 Task: Find connections with filter location Savigny-le-Temple with filter topic #Investingwith filter profile language German with filter current company Allegis Group with filter school Khallikote Consultancy with filter industry Human Resources Services with filter service category Market Research with filter keywords title Food Kitchen Worker
Action: Mouse moved to (264, 216)
Screenshot: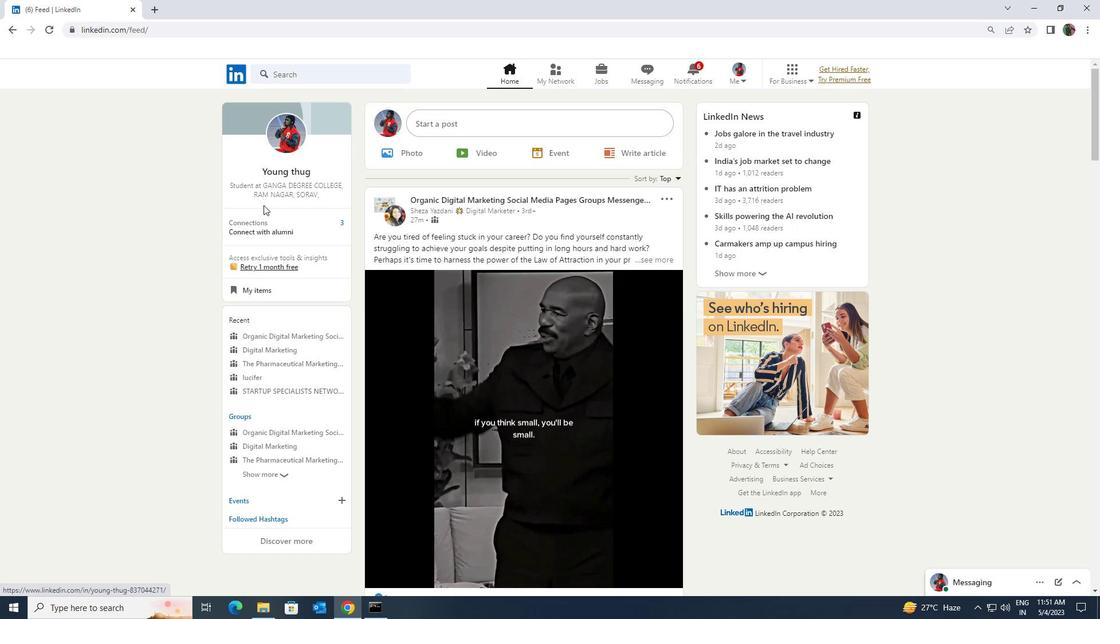 
Action: Mouse pressed left at (264, 216)
Screenshot: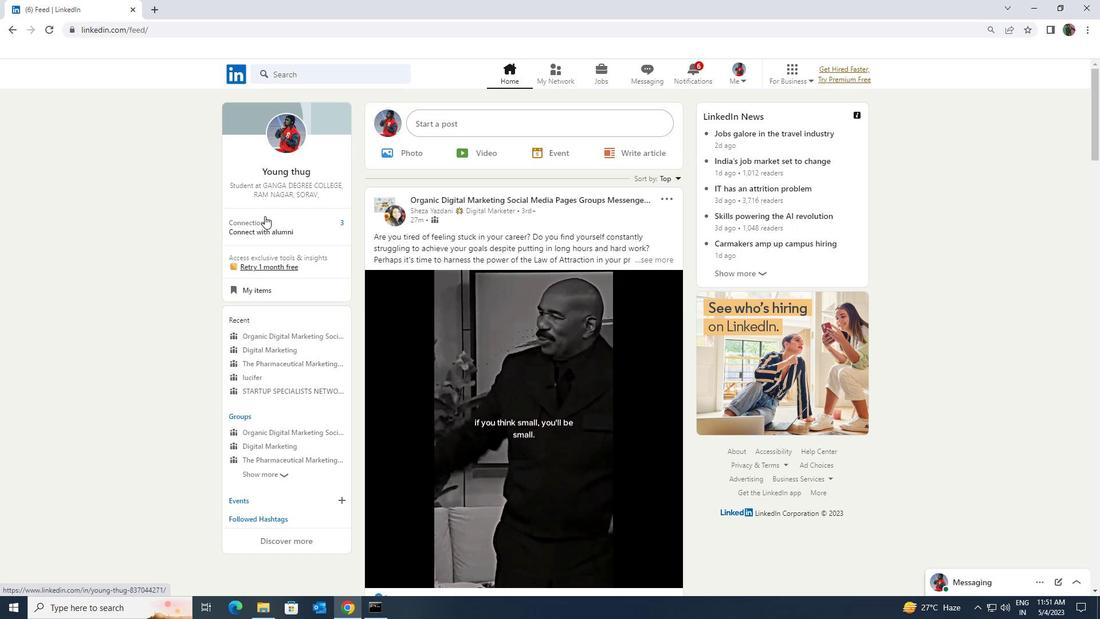 
Action: Mouse moved to (266, 143)
Screenshot: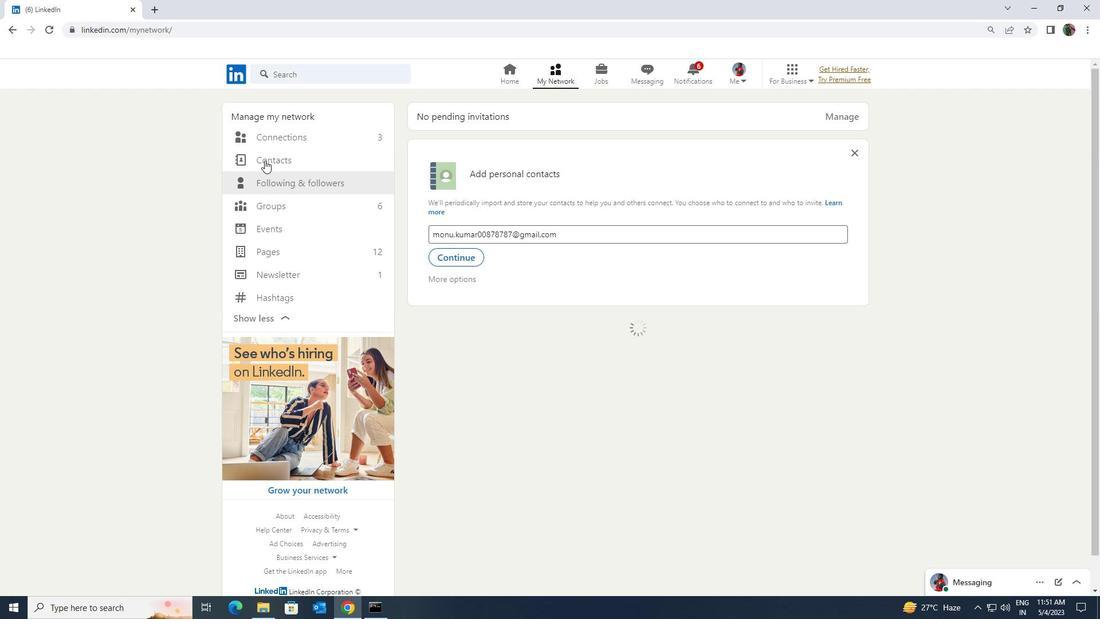 
Action: Mouse pressed left at (266, 143)
Screenshot: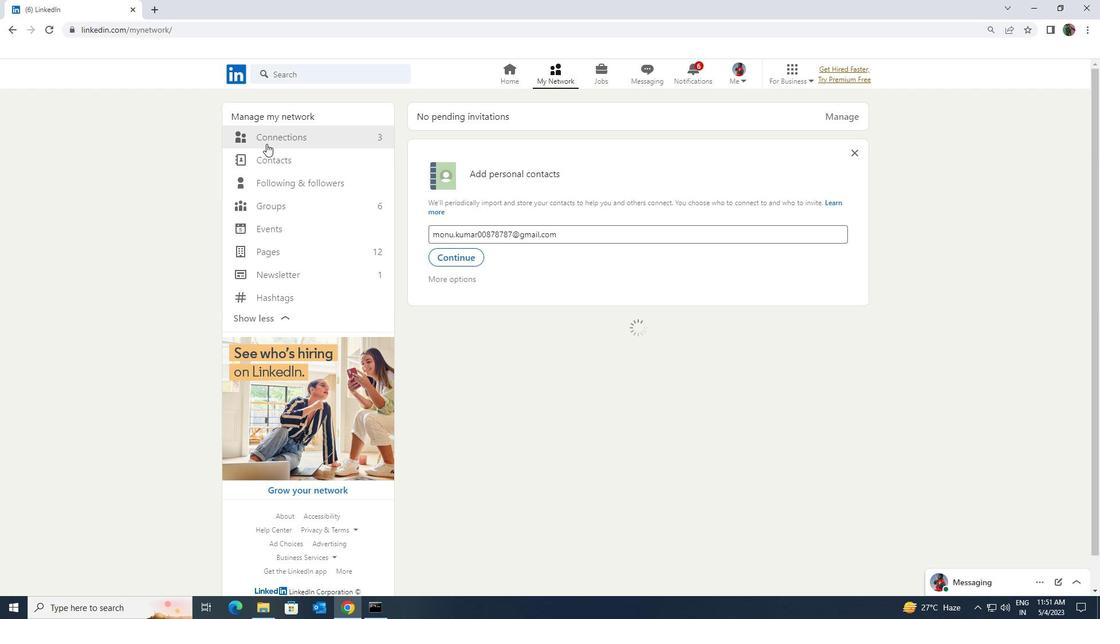 
Action: Mouse pressed left at (266, 143)
Screenshot: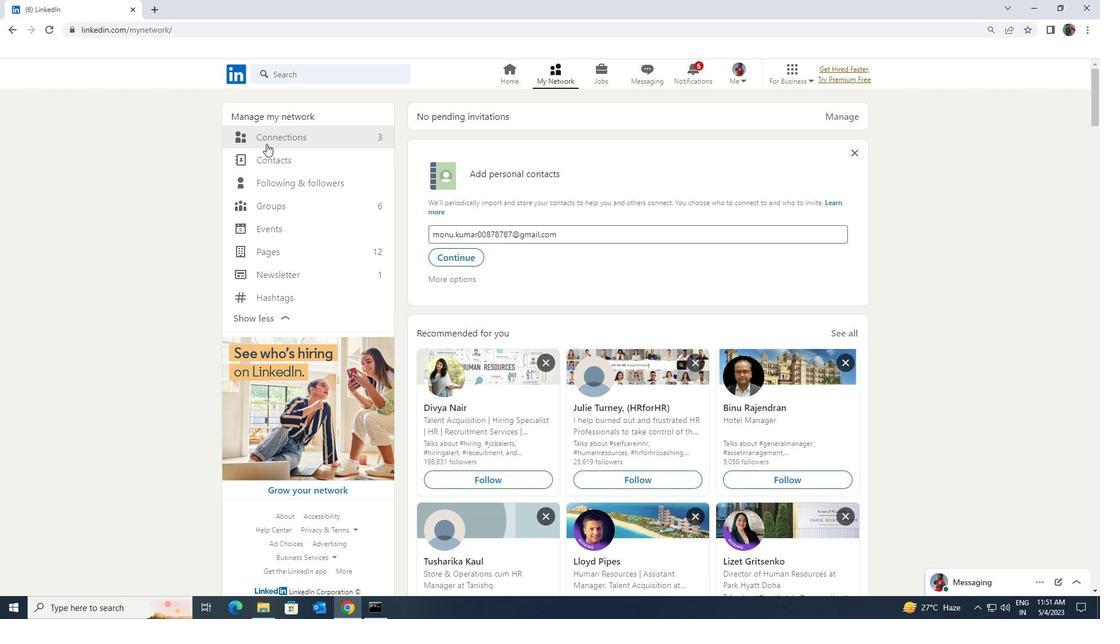
Action: Mouse moved to (272, 140)
Screenshot: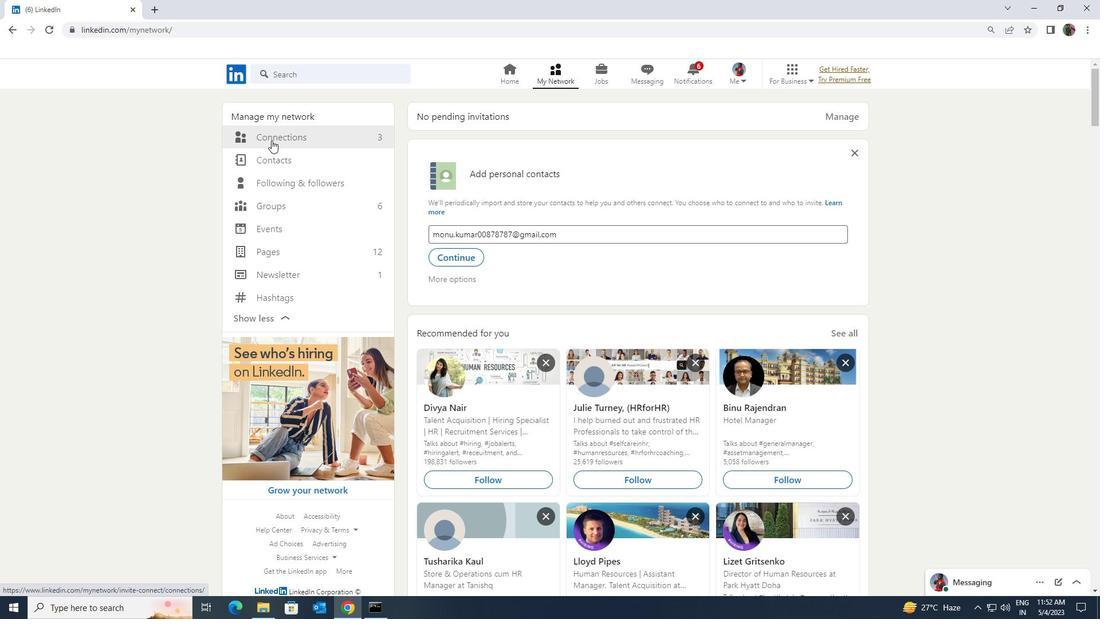 
Action: Mouse pressed left at (272, 140)
Screenshot: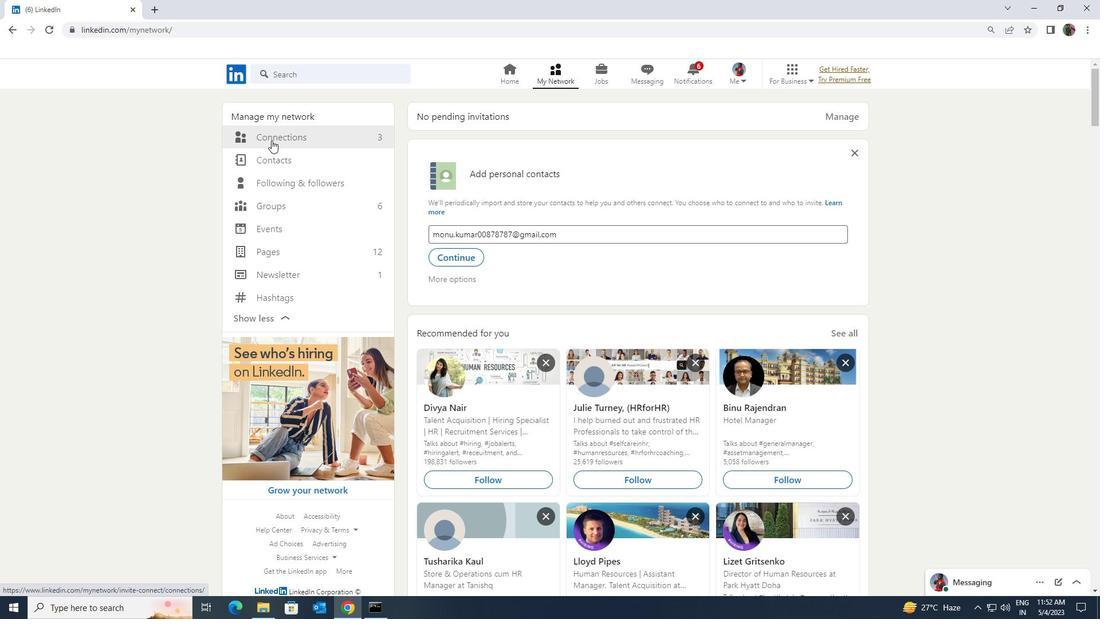 
Action: Mouse moved to (659, 139)
Screenshot: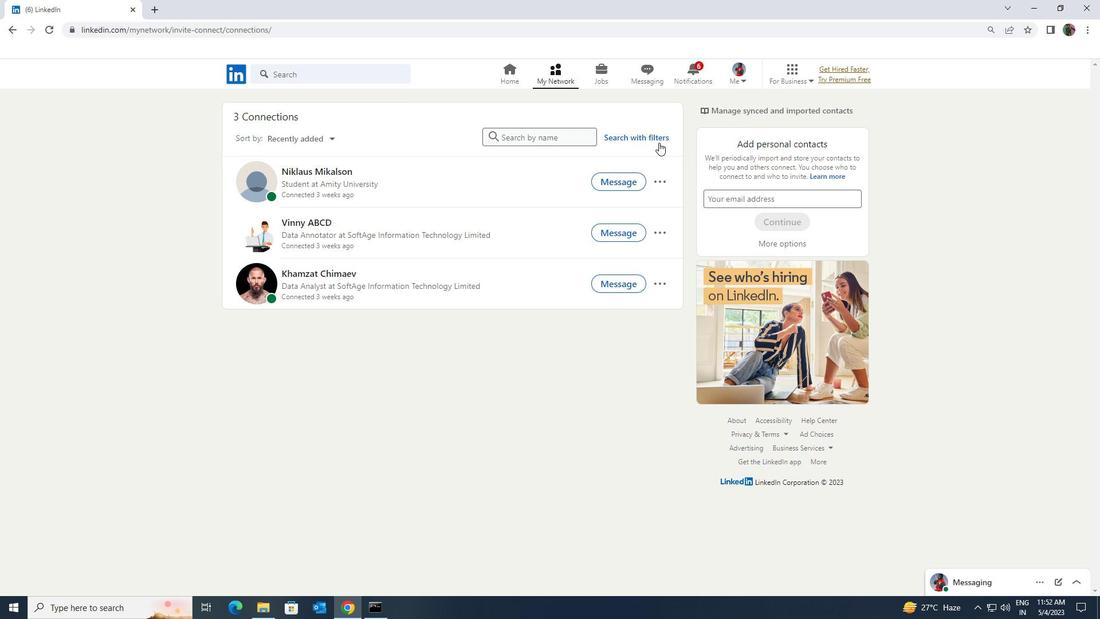 
Action: Mouse pressed left at (659, 139)
Screenshot: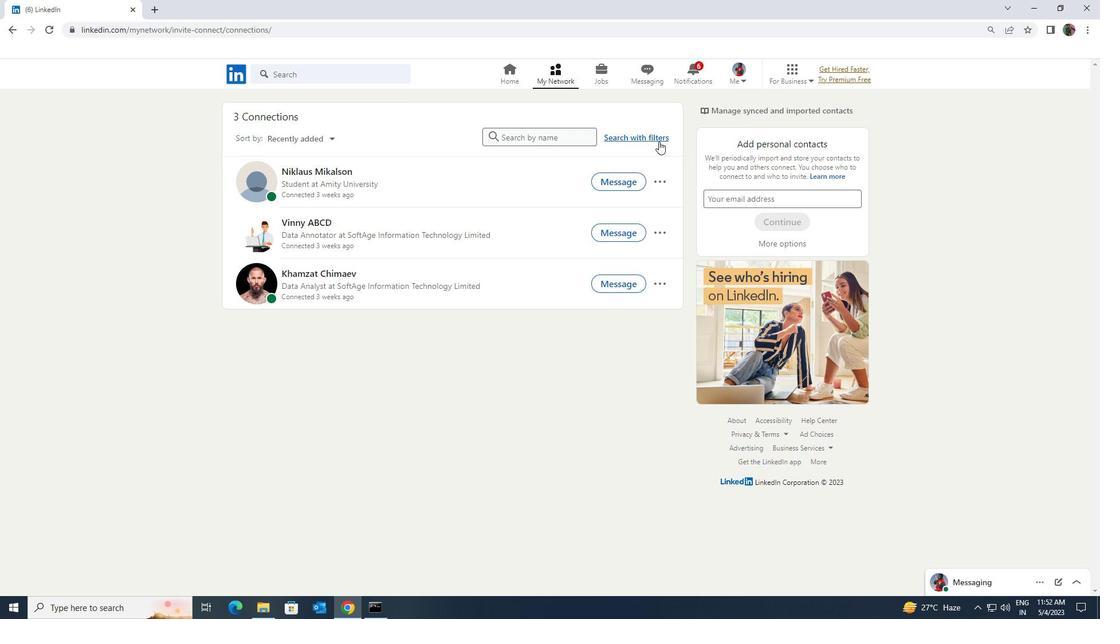 
Action: Mouse moved to (593, 104)
Screenshot: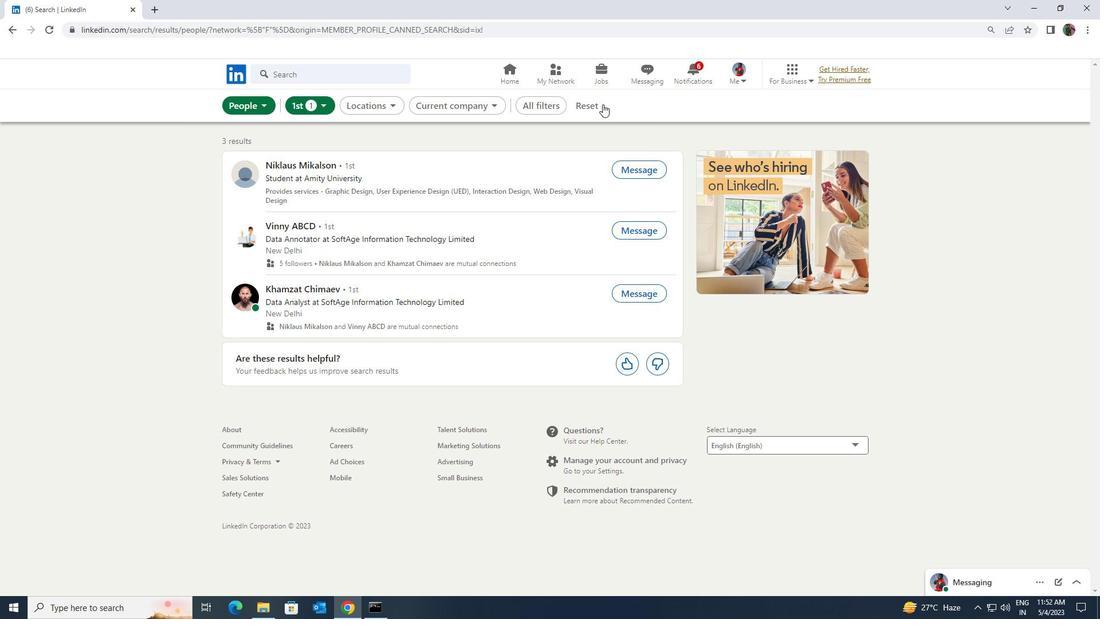 
Action: Mouse pressed left at (593, 104)
Screenshot: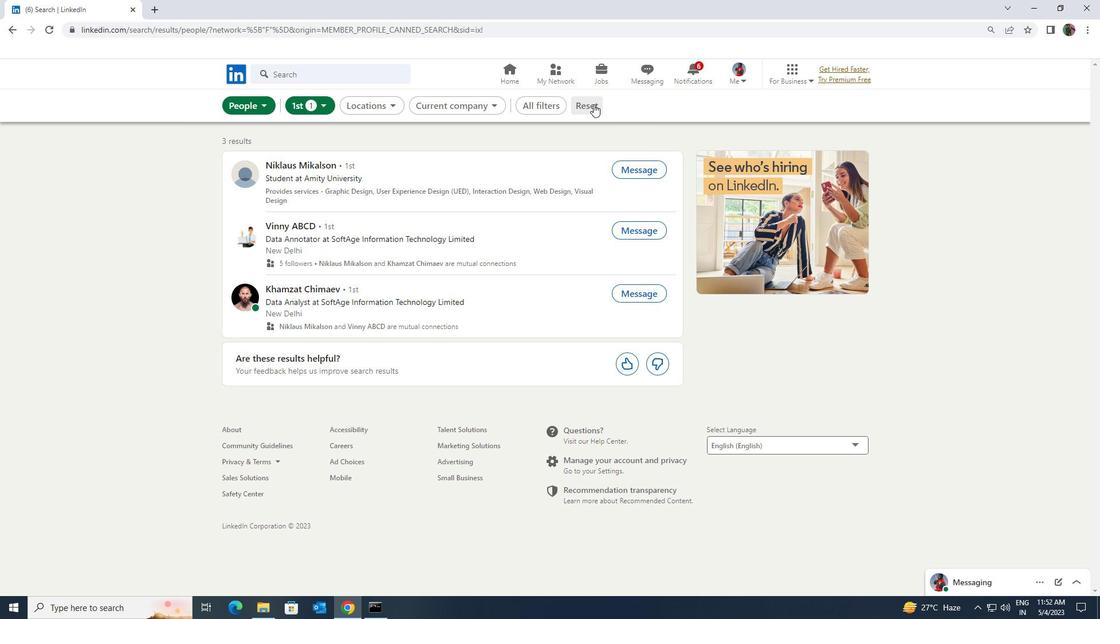 
Action: Mouse moved to (565, 104)
Screenshot: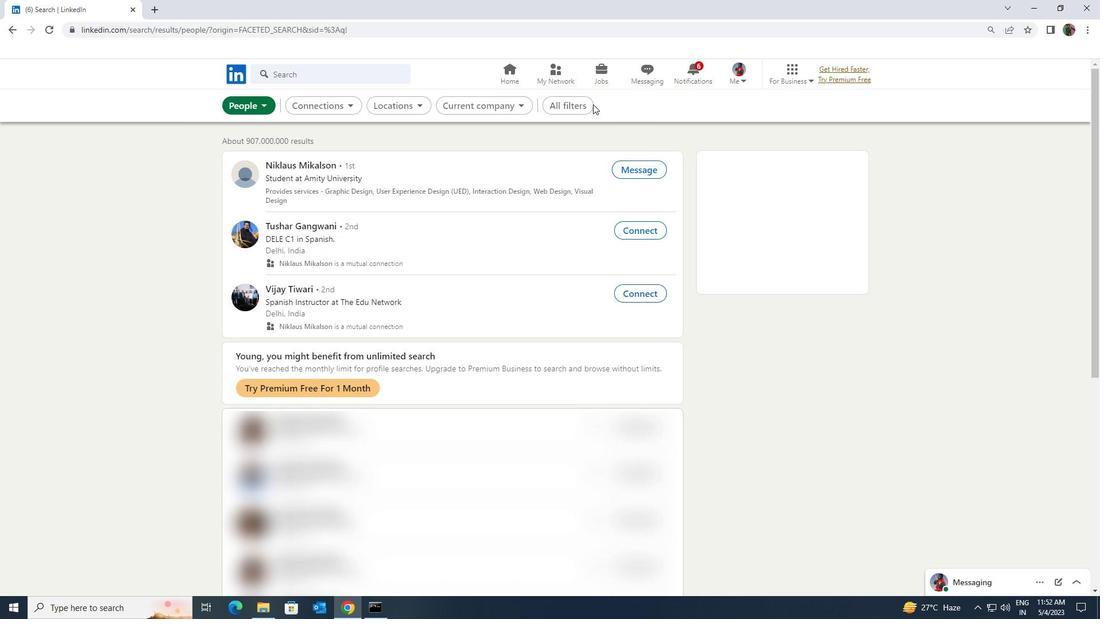 
Action: Mouse pressed left at (565, 104)
Screenshot: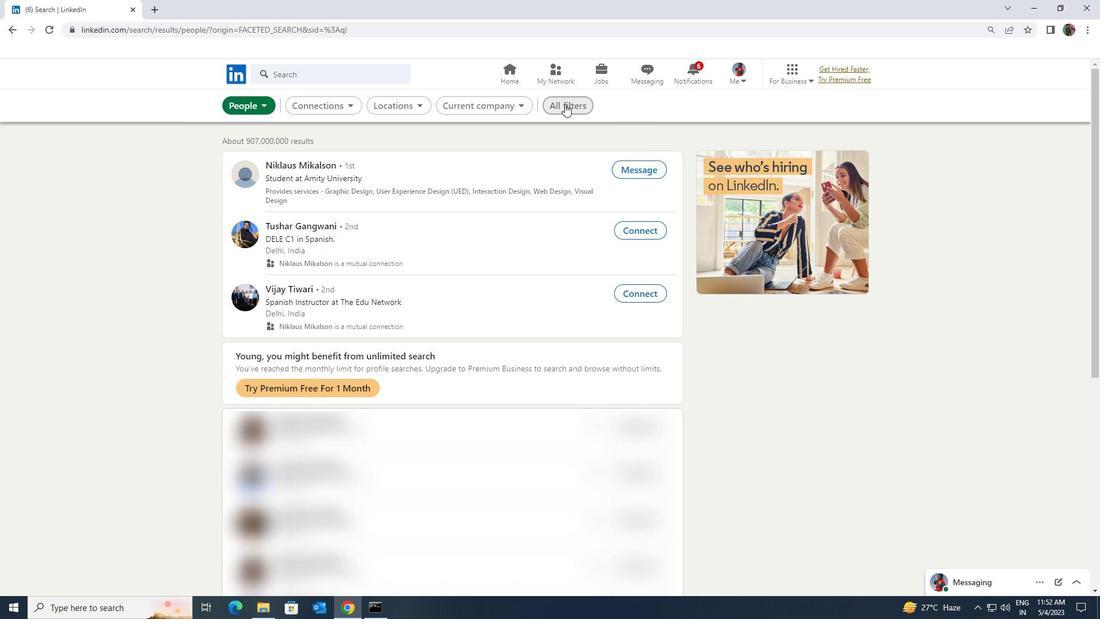 
Action: Mouse moved to (961, 448)
Screenshot: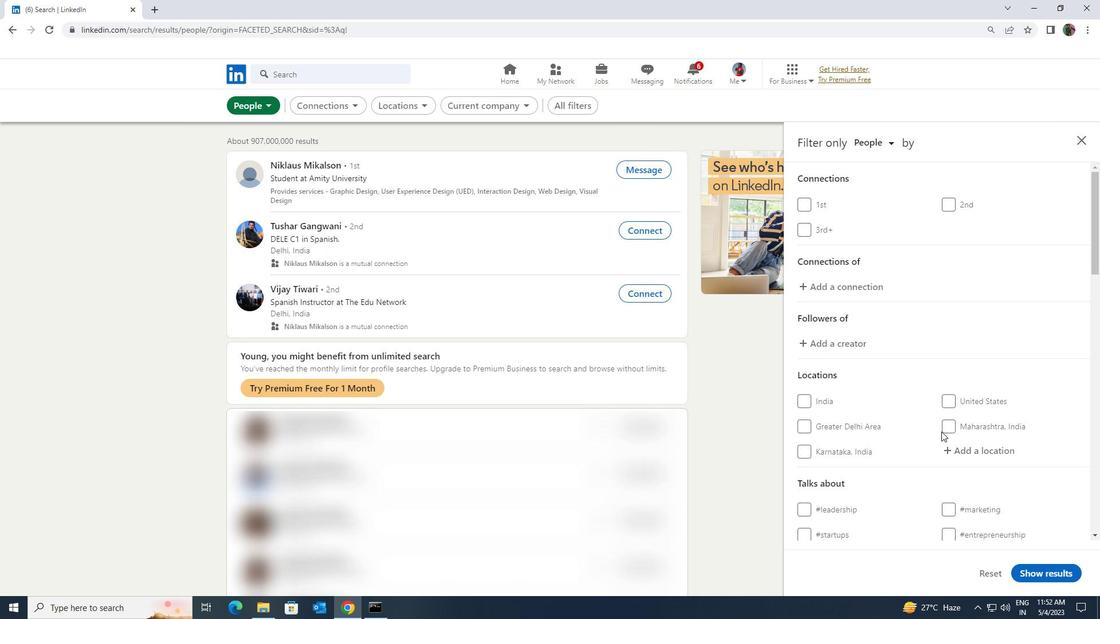 
Action: Mouse pressed left at (961, 448)
Screenshot: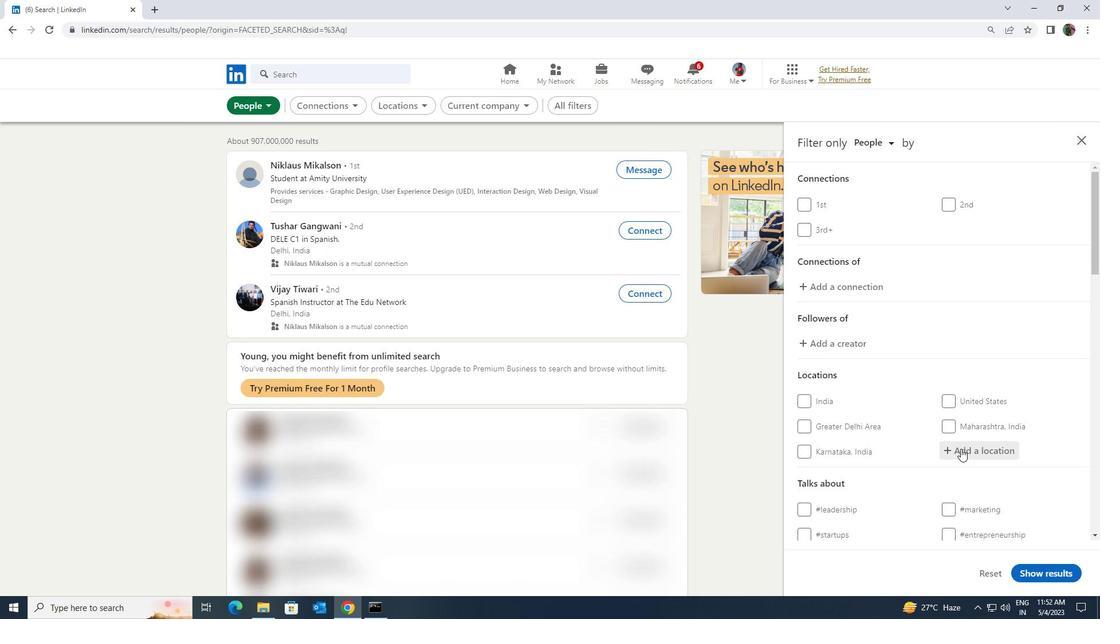 
Action: Mouse moved to (963, 449)
Screenshot: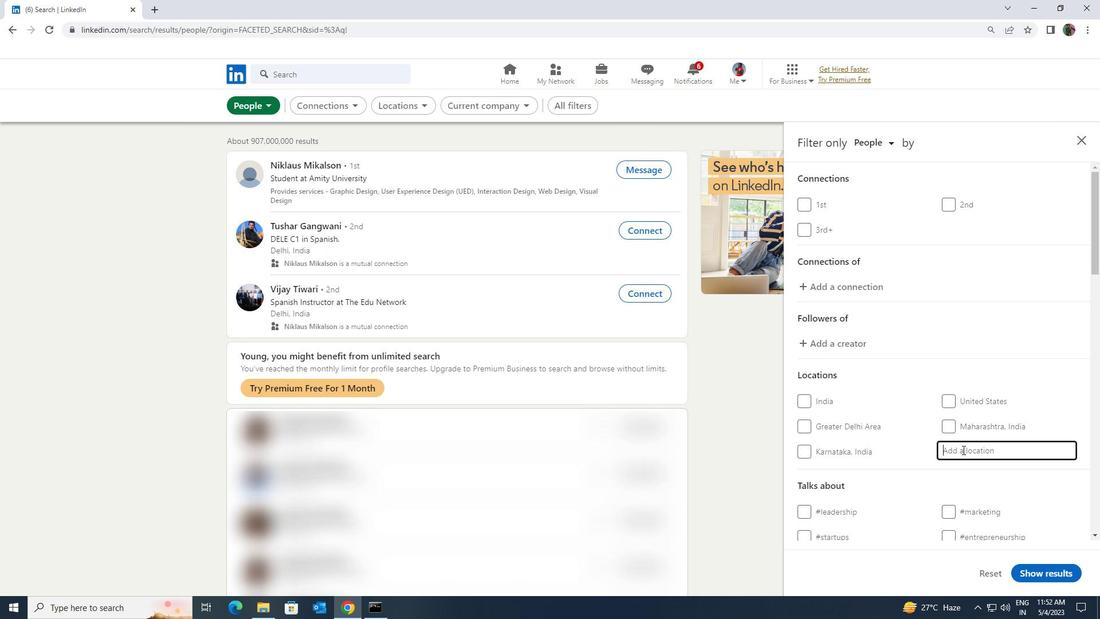 
Action: Key pressed <Key.shift>SAVIGNY
Screenshot: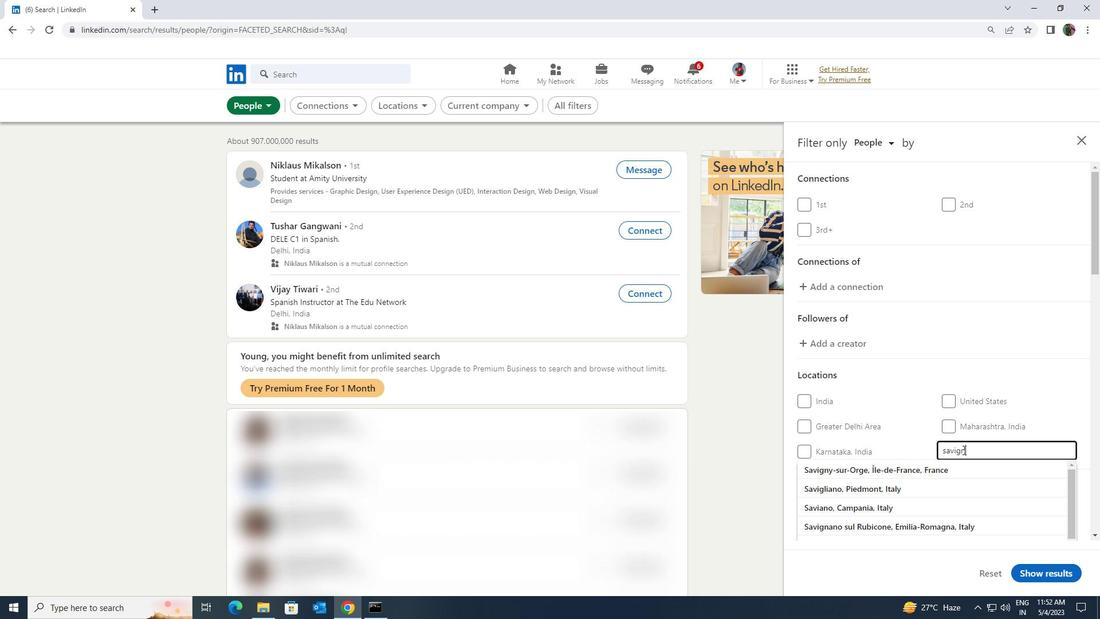 
Action: Mouse moved to (958, 460)
Screenshot: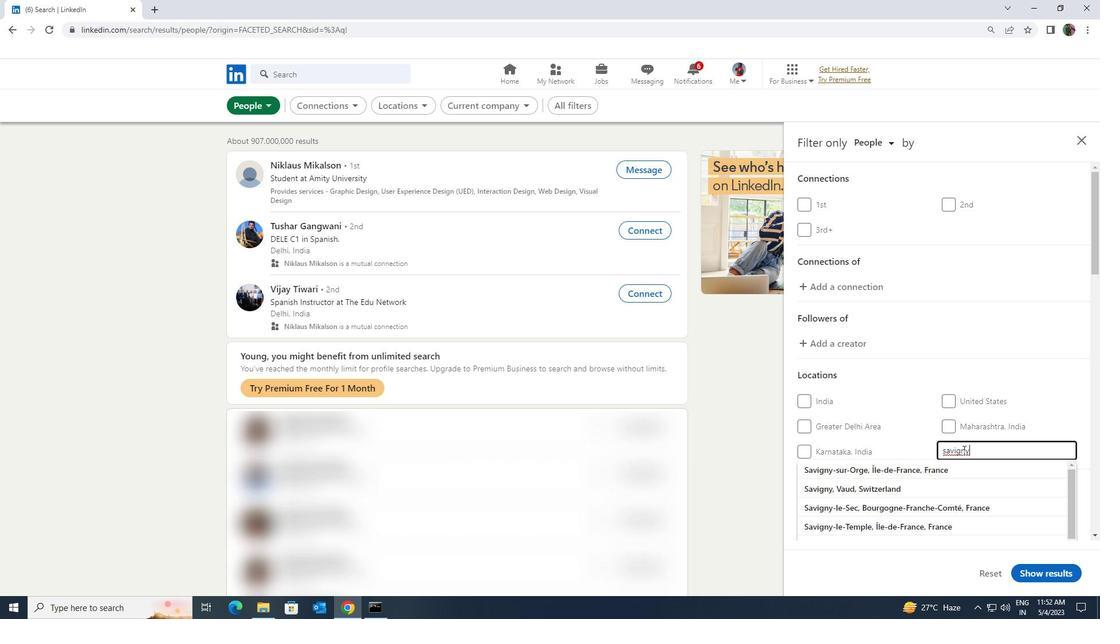 
Action: Mouse pressed left at (958, 460)
Screenshot: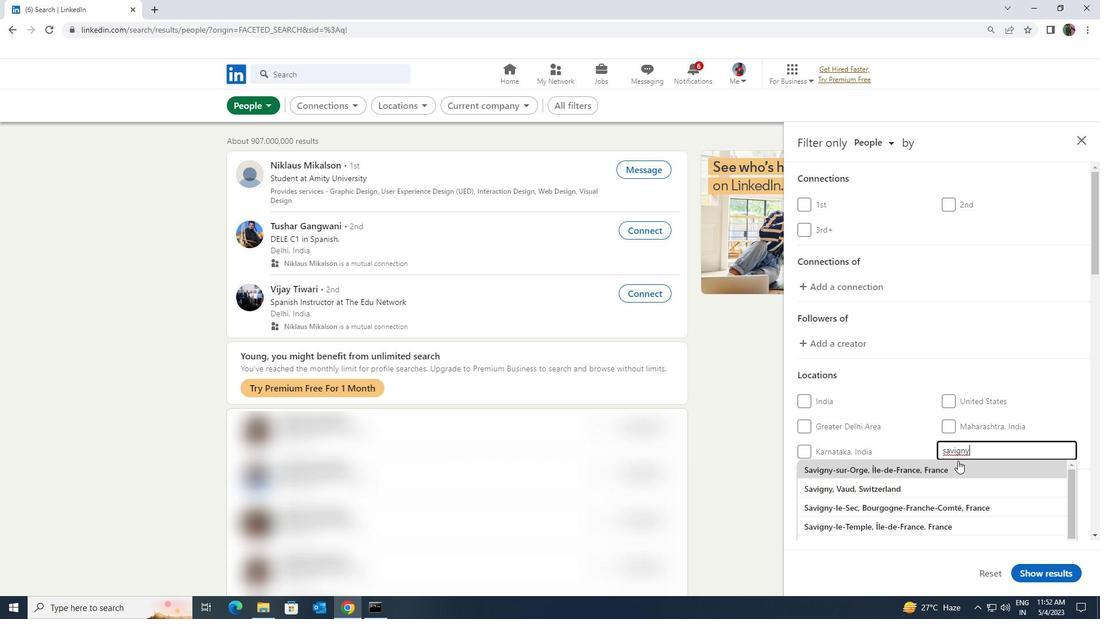 
Action: Mouse scrolled (958, 460) with delta (0, 0)
Screenshot: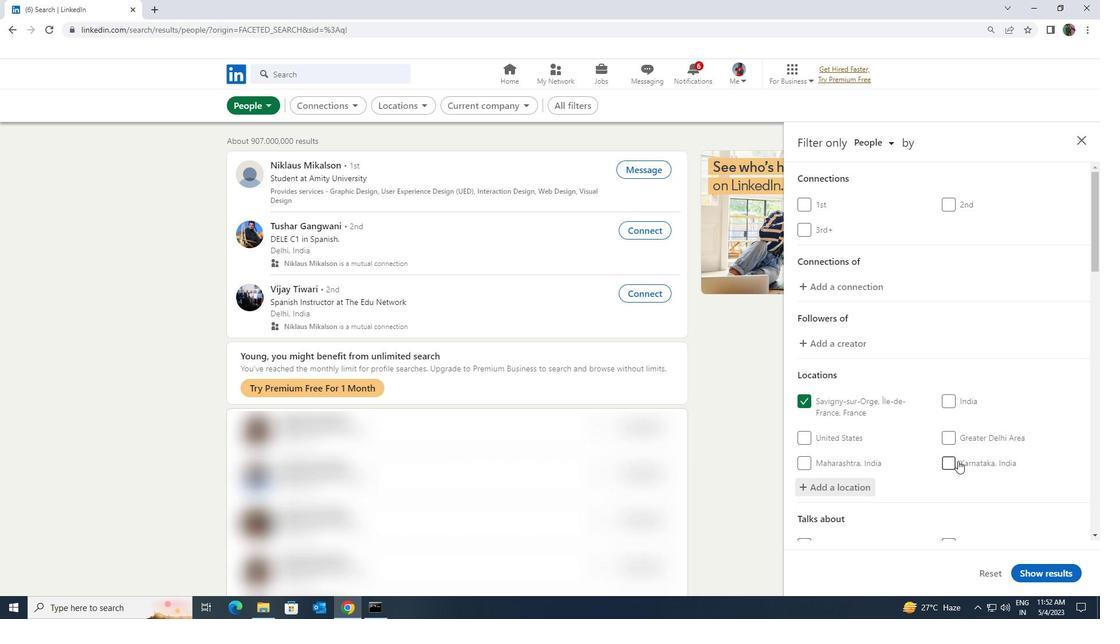 
Action: Mouse scrolled (958, 460) with delta (0, 0)
Screenshot: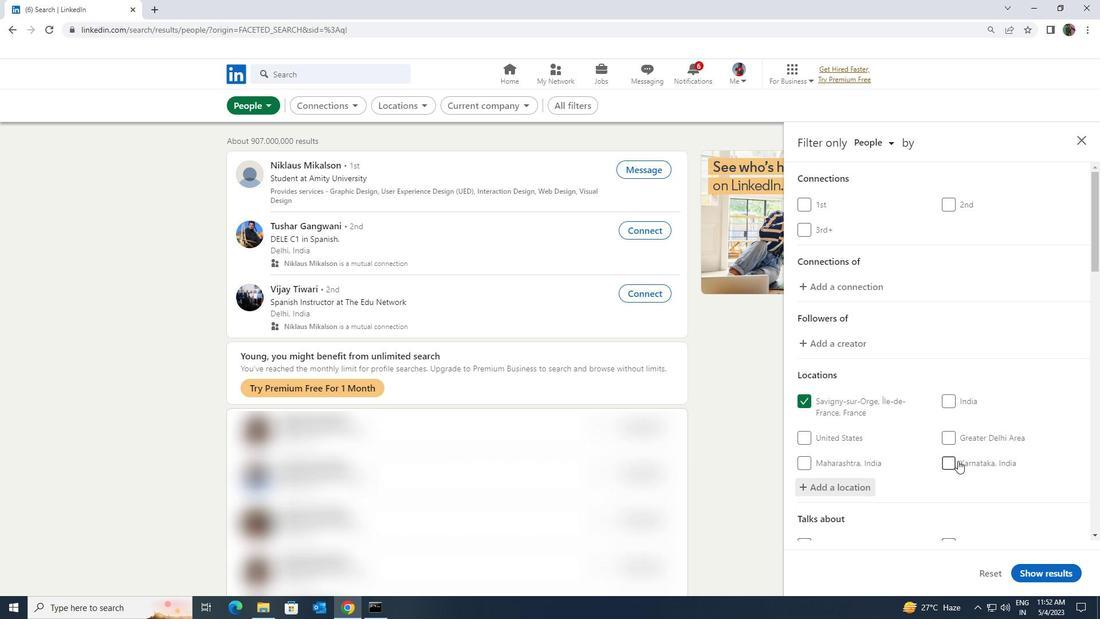 
Action: Mouse moved to (960, 480)
Screenshot: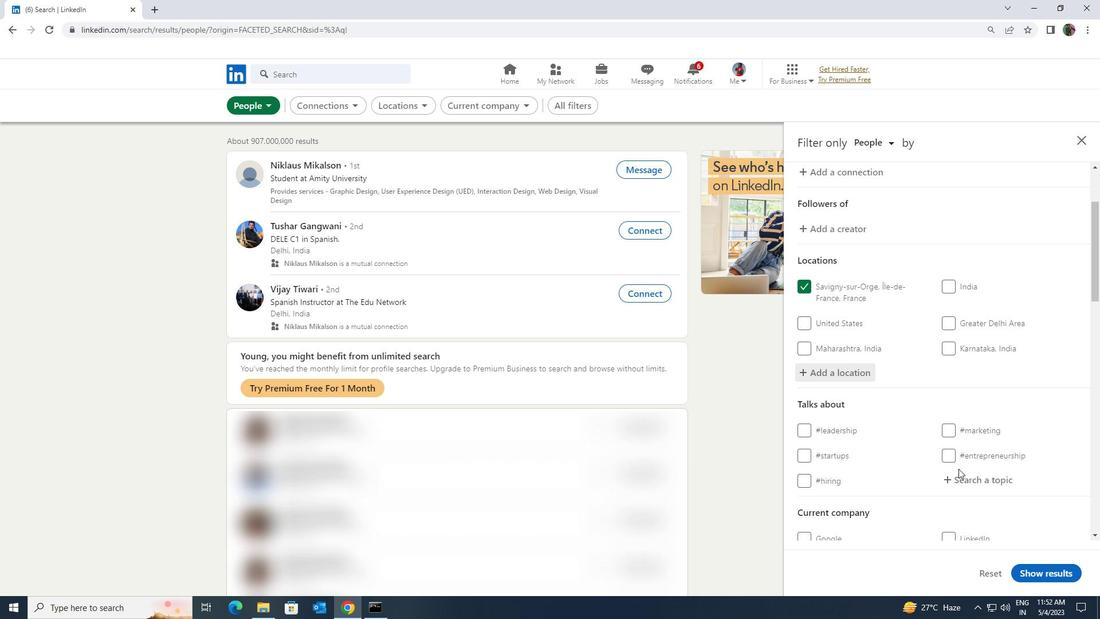 
Action: Mouse pressed left at (960, 480)
Screenshot: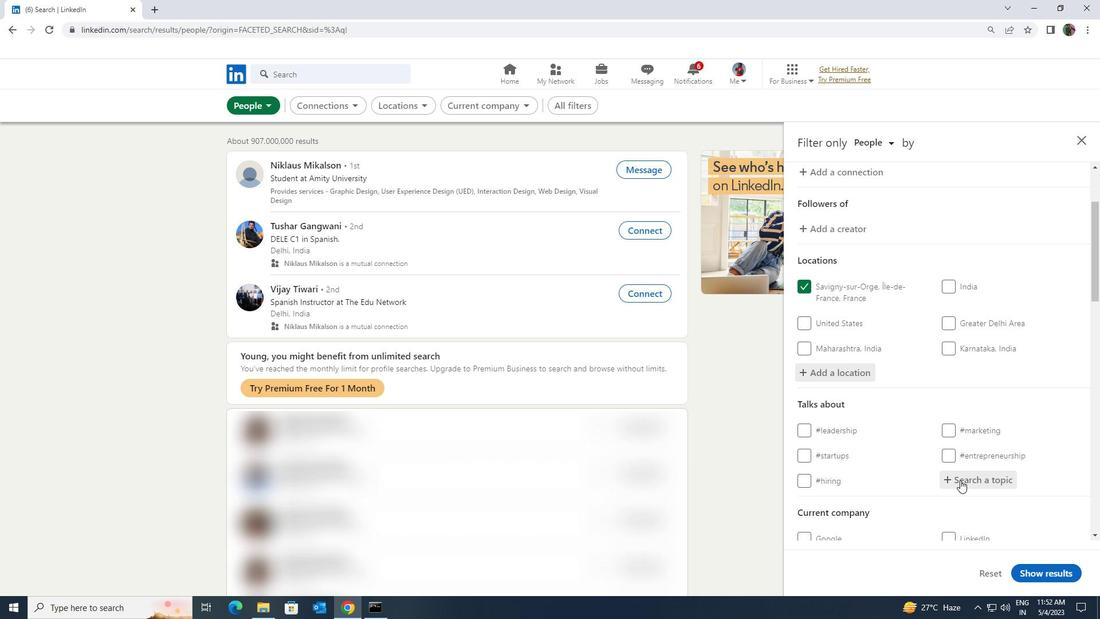 
Action: Key pressed <Key.shift><Key.shift>INVESTING
Screenshot: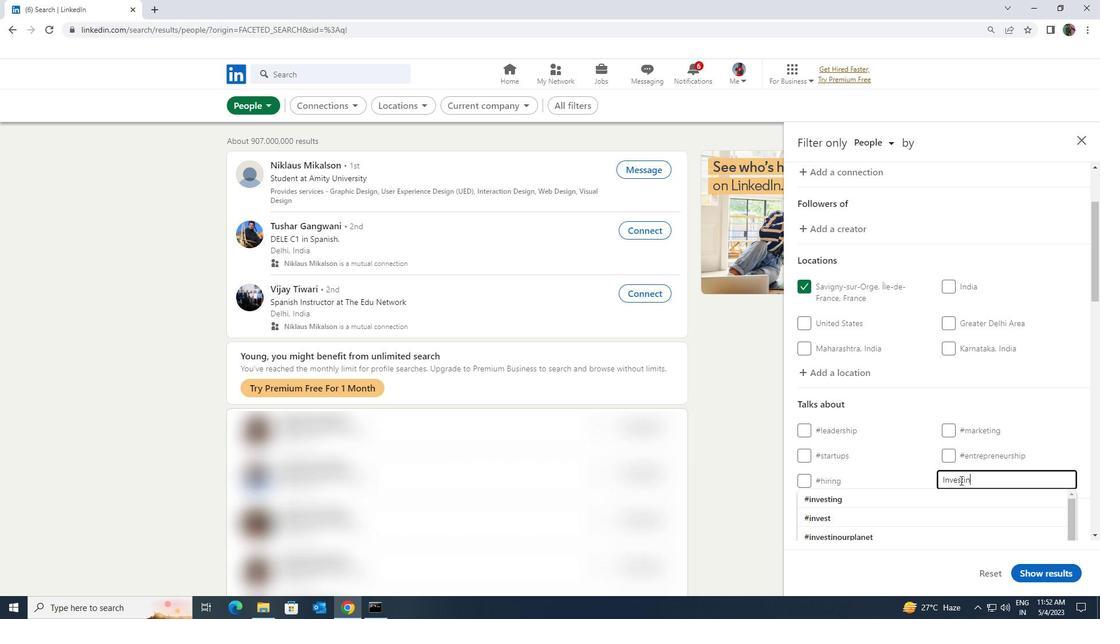 
Action: Mouse moved to (951, 496)
Screenshot: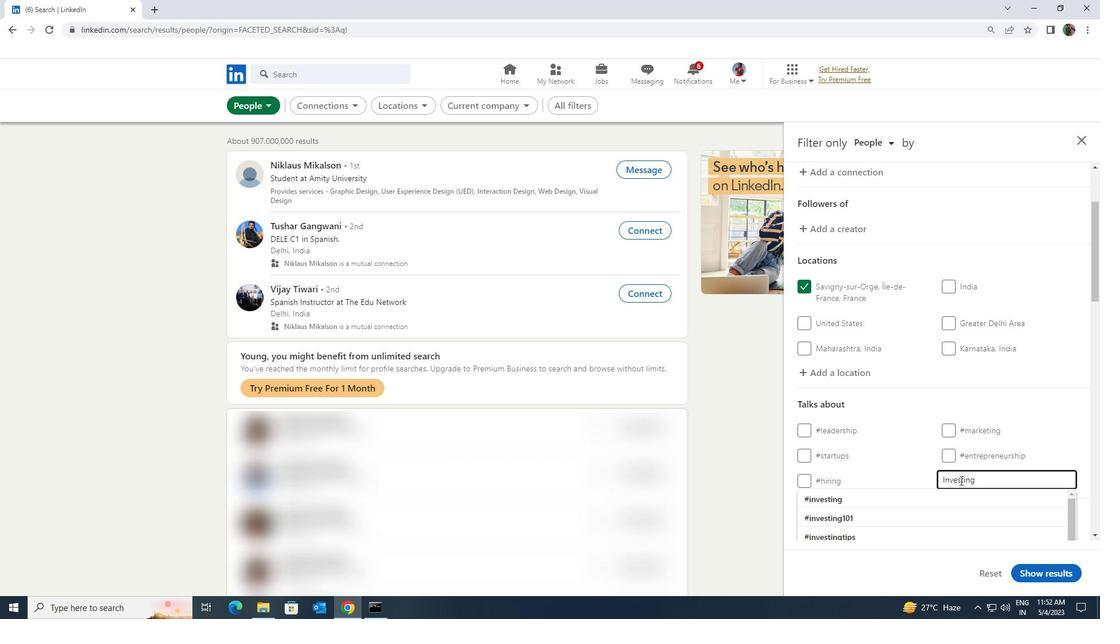 
Action: Mouse pressed left at (951, 496)
Screenshot: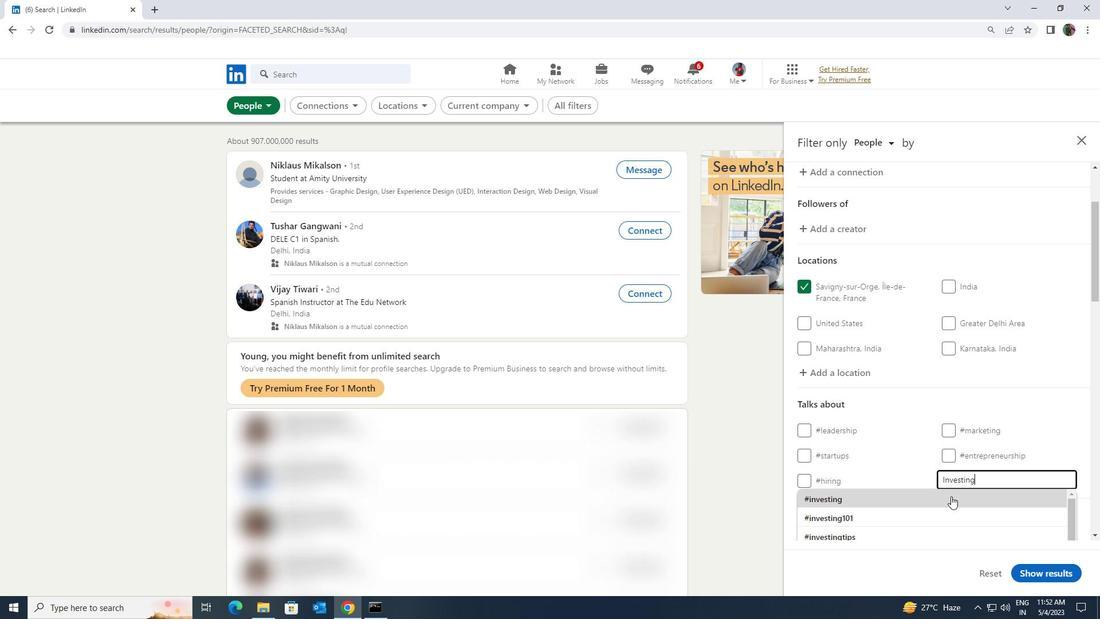 
Action: Mouse scrolled (951, 495) with delta (0, 0)
Screenshot: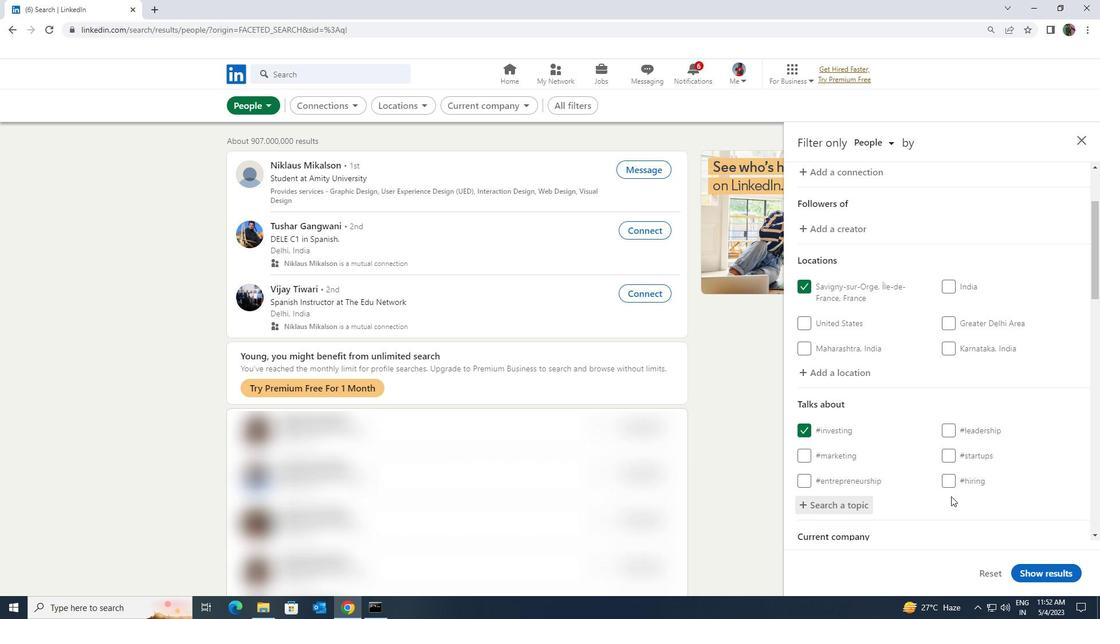 
Action: Mouse scrolled (951, 495) with delta (0, 0)
Screenshot: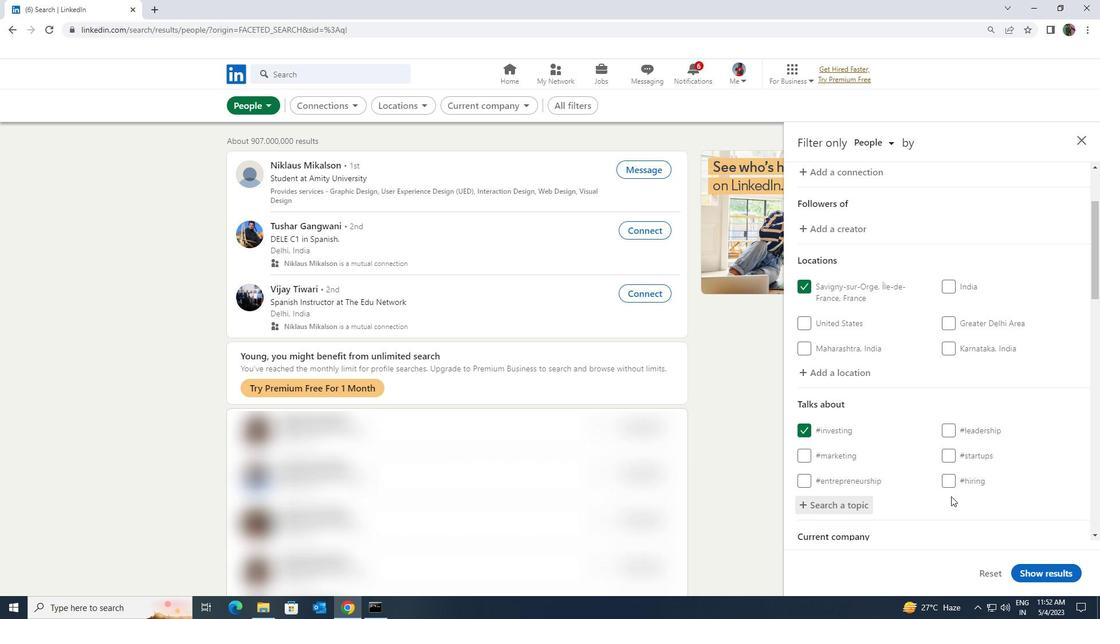 
Action: Mouse scrolled (951, 495) with delta (0, 0)
Screenshot: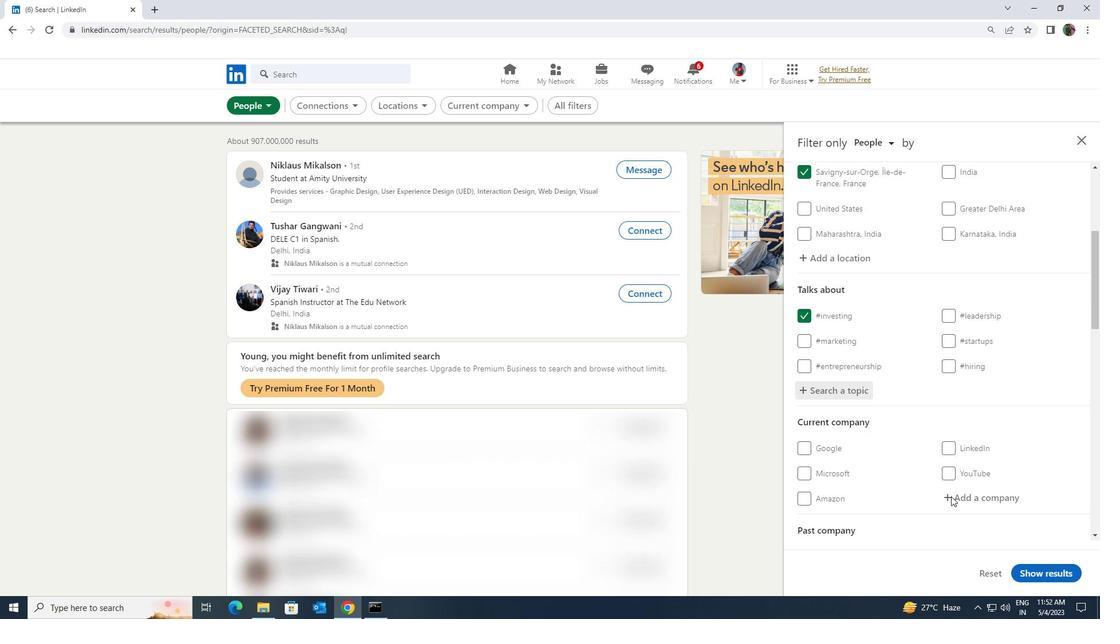 
Action: Mouse scrolled (951, 495) with delta (0, 0)
Screenshot: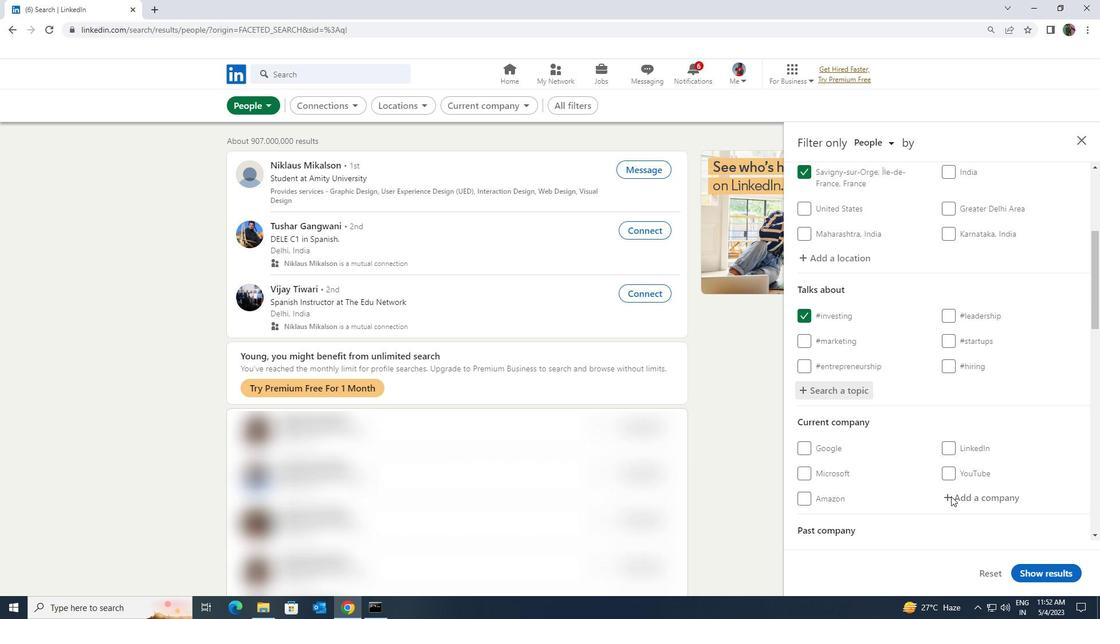 
Action: Mouse scrolled (951, 495) with delta (0, 0)
Screenshot: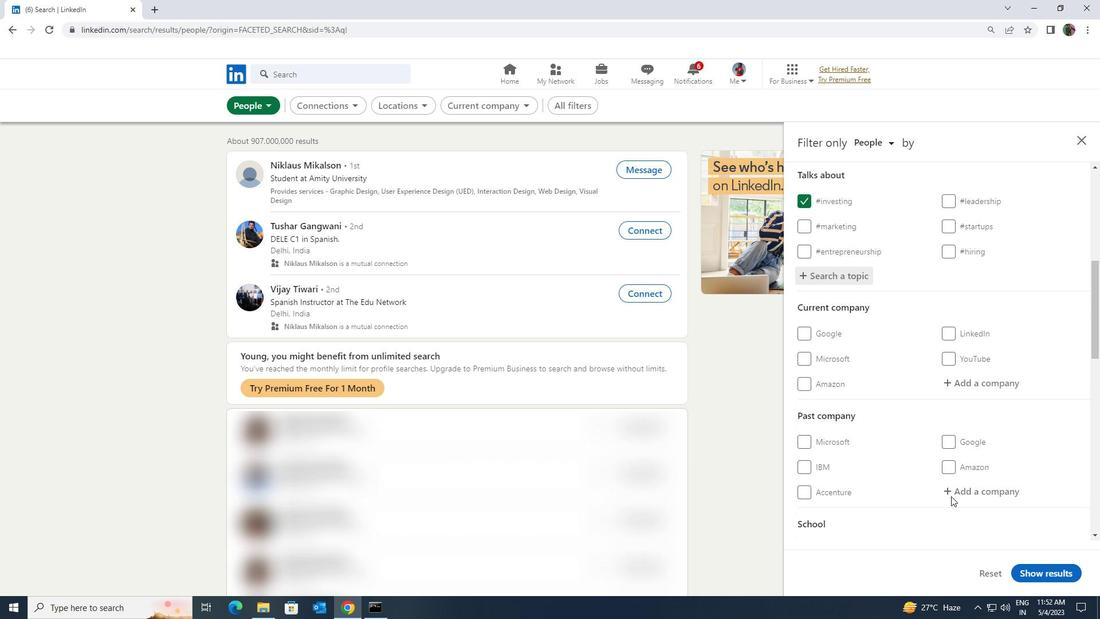 
Action: Mouse scrolled (951, 495) with delta (0, 0)
Screenshot: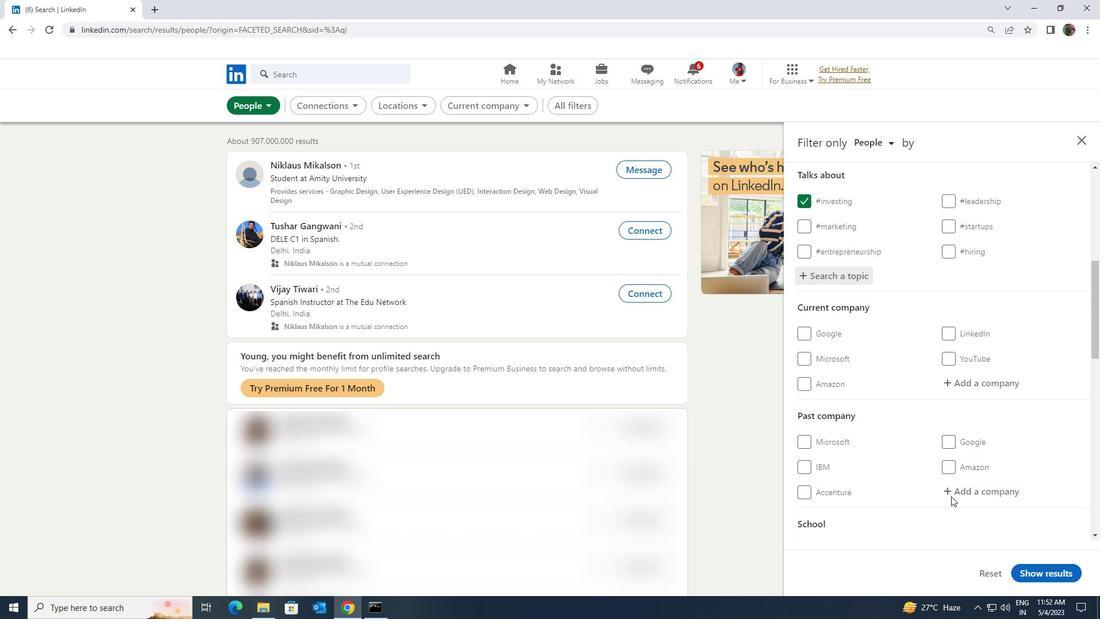 
Action: Mouse scrolled (951, 495) with delta (0, 0)
Screenshot: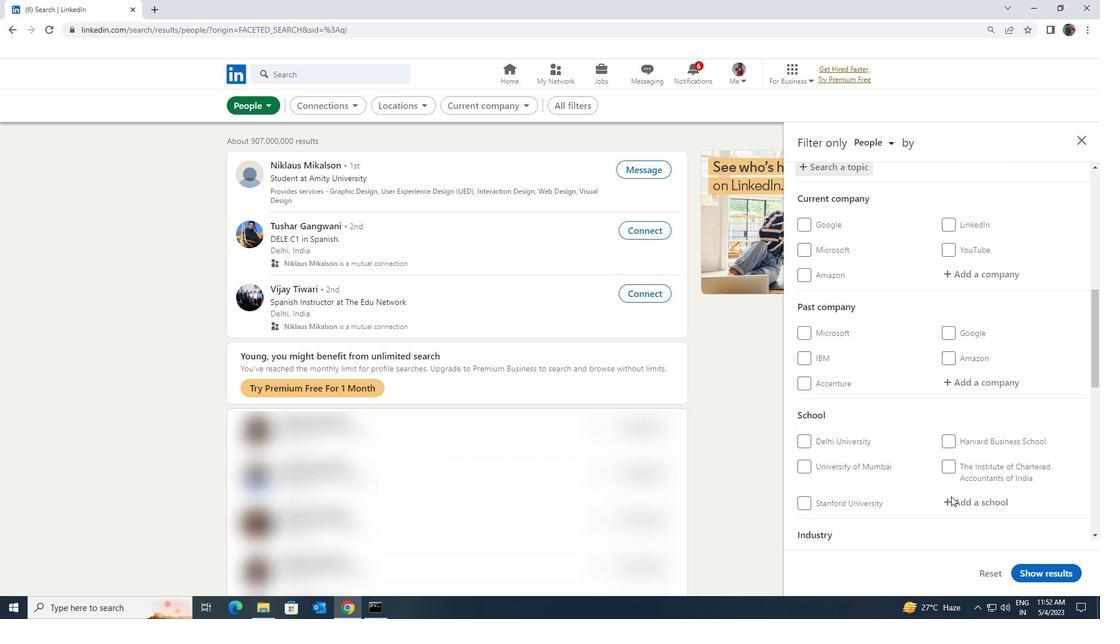 
Action: Mouse scrolled (951, 495) with delta (0, 0)
Screenshot: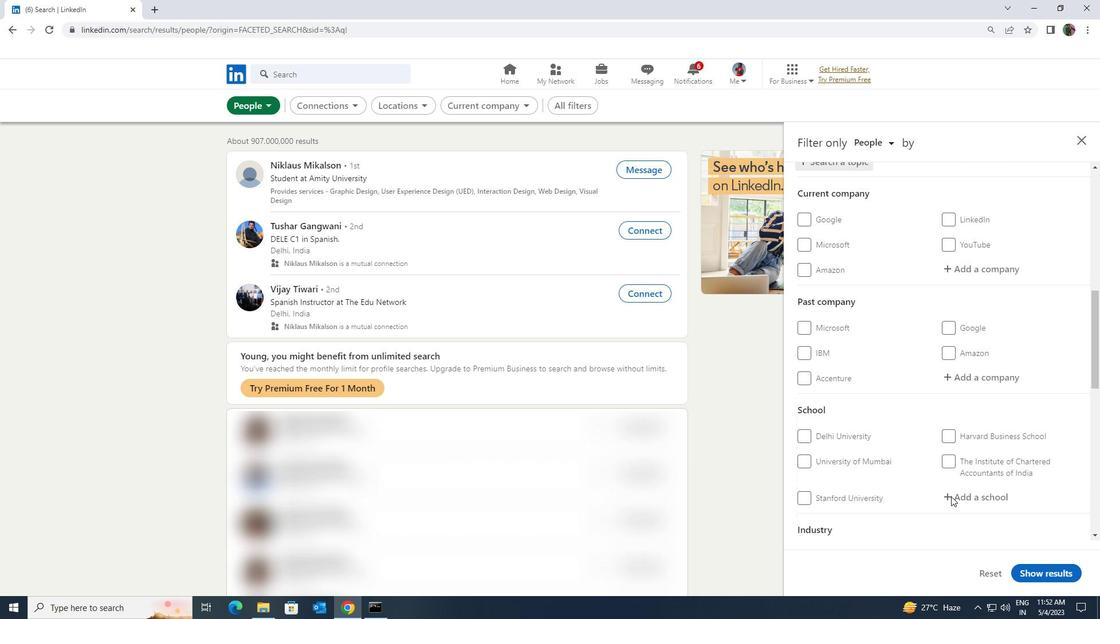 
Action: Mouse scrolled (951, 495) with delta (0, 0)
Screenshot: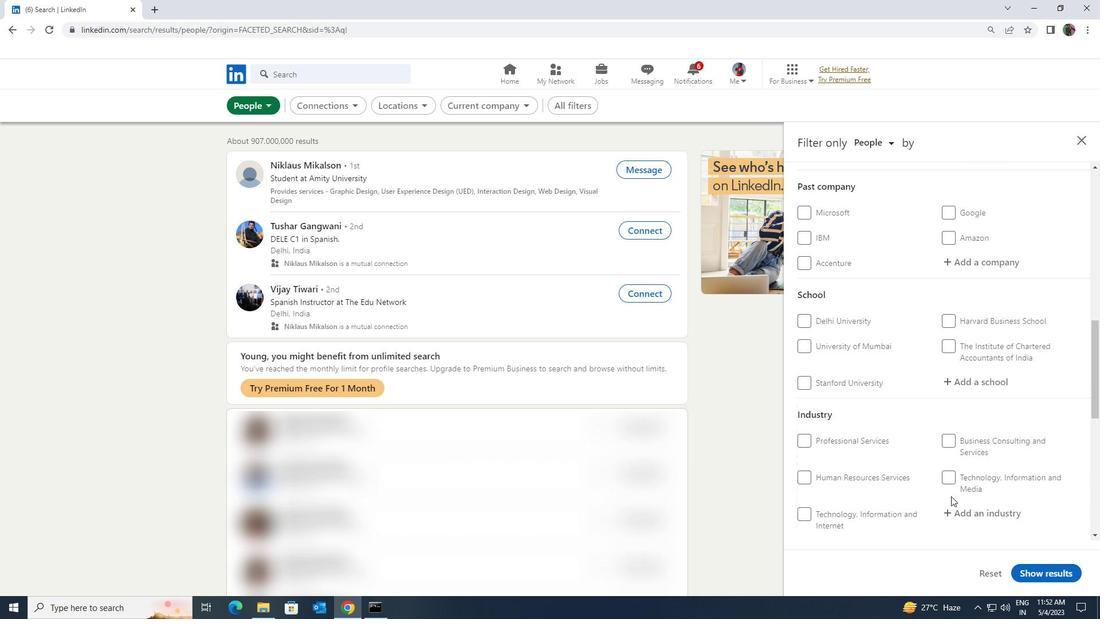 
Action: Mouse scrolled (951, 495) with delta (0, 0)
Screenshot: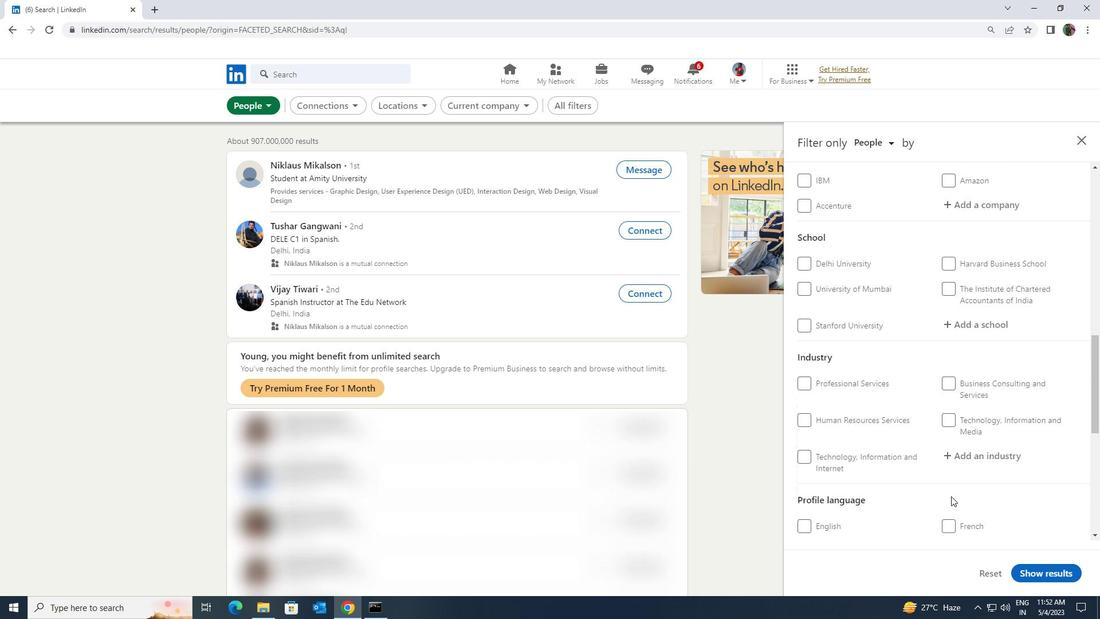 
Action: Mouse moved to (806, 515)
Screenshot: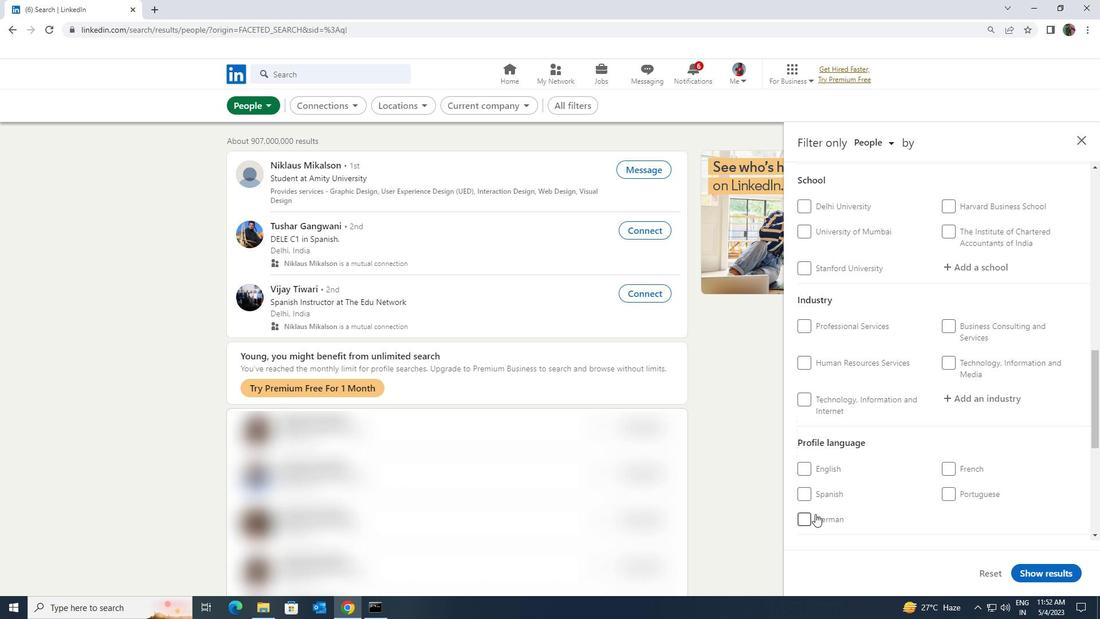 
Action: Mouse pressed left at (806, 515)
Screenshot: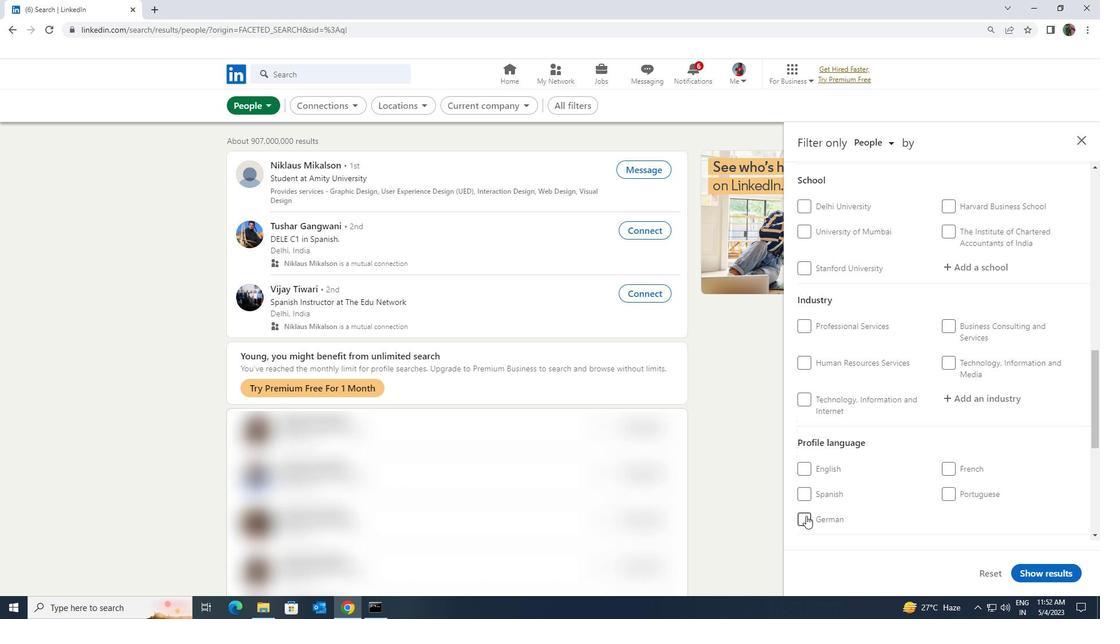 
Action: Mouse moved to (929, 491)
Screenshot: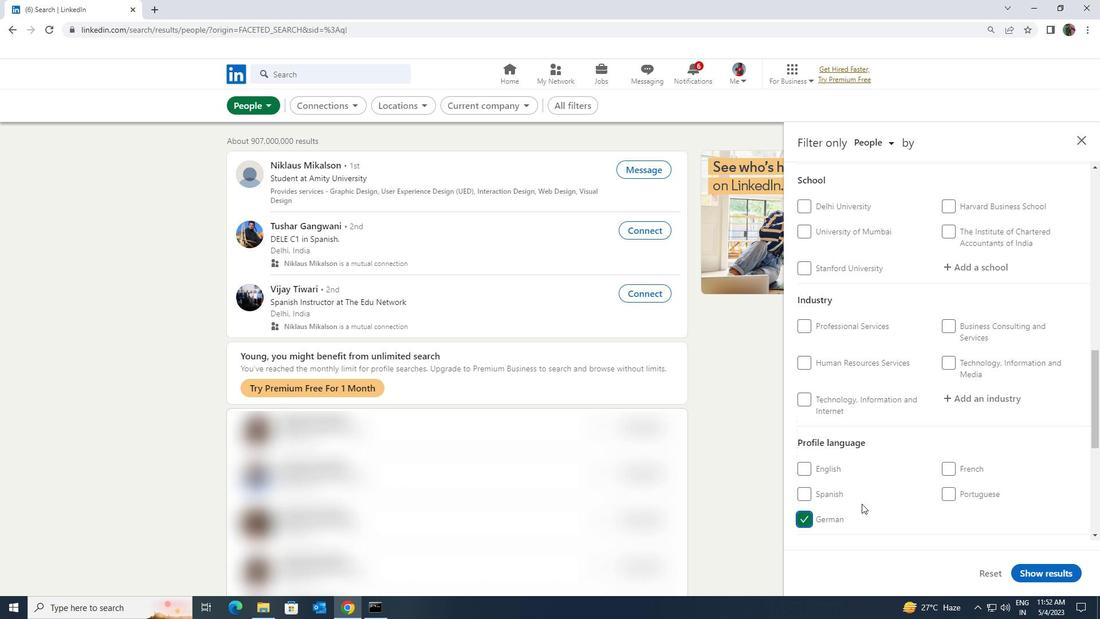 
Action: Mouse scrolled (929, 492) with delta (0, 0)
Screenshot: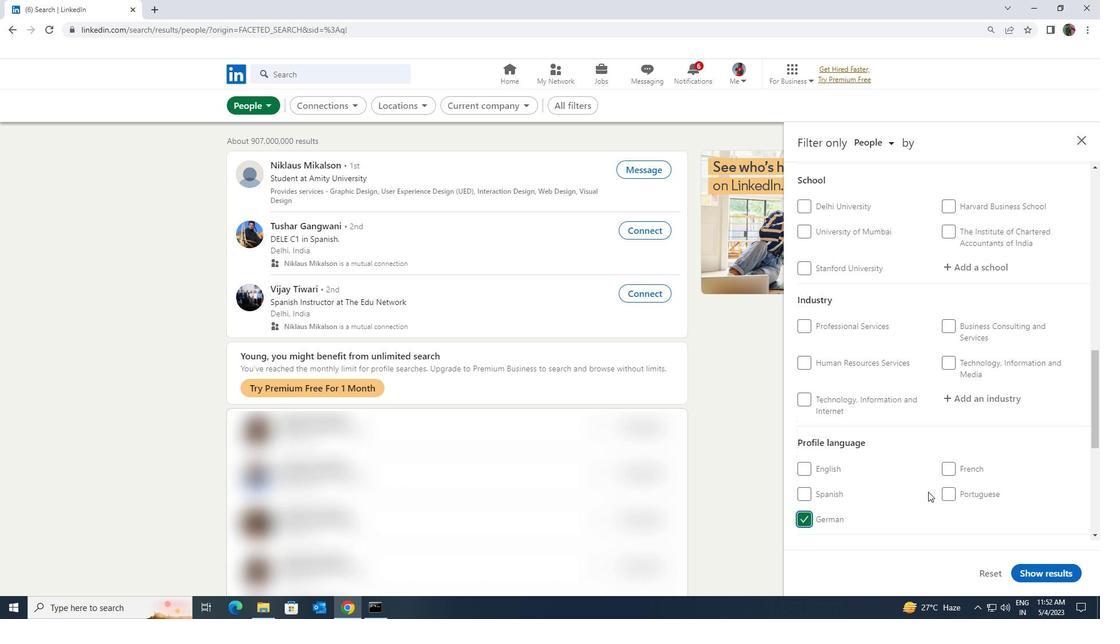 
Action: Mouse moved to (929, 491)
Screenshot: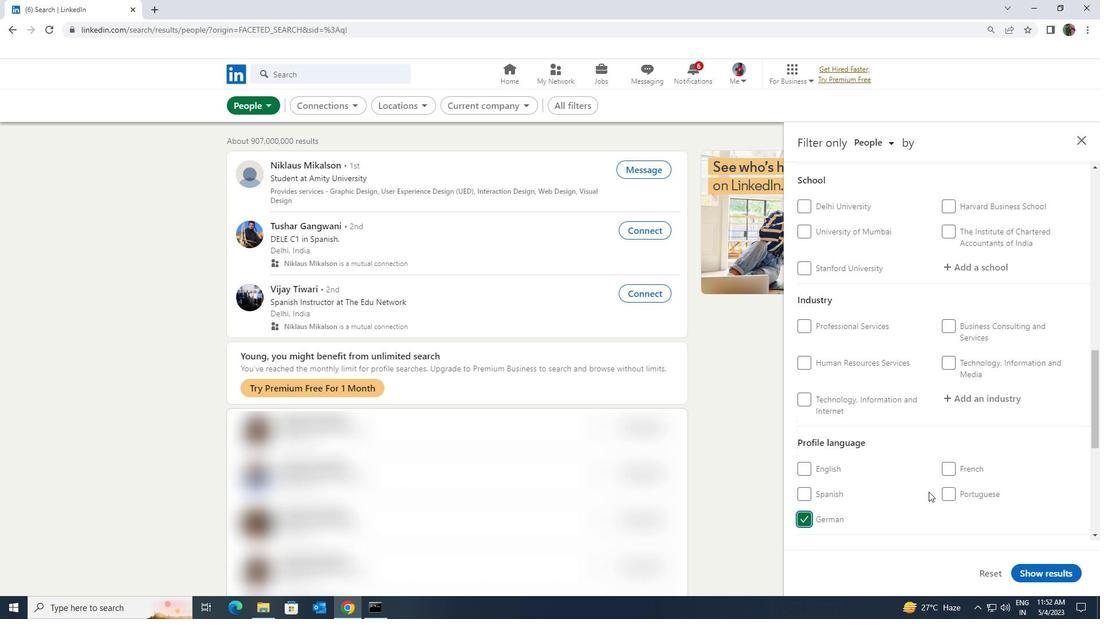 
Action: Mouse scrolled (929, 491) with delta (0, 0)
Screenshot: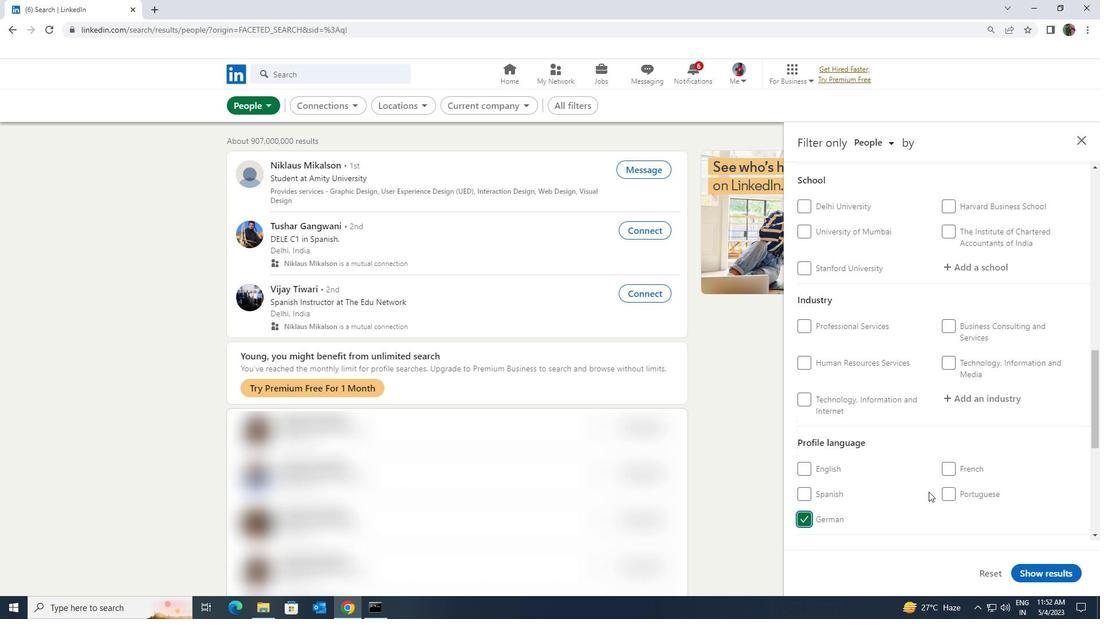 
Action: Mouse scrolled (929, 491) with delta (0, 0)
Screenshot: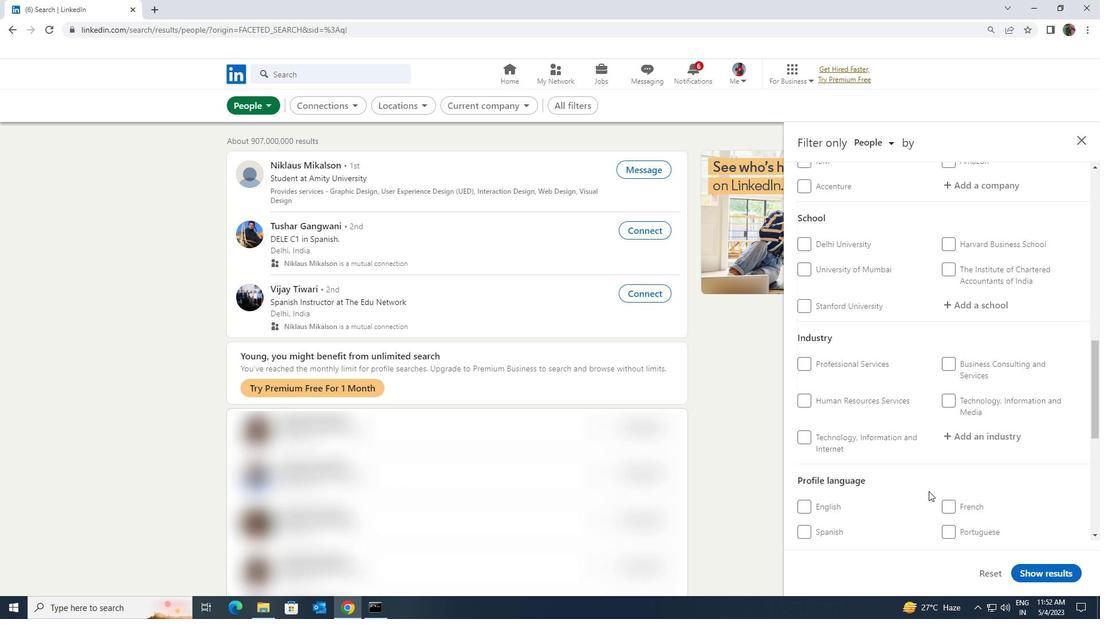 
Action: Mouse scrolled (929, 491) with delta (0, 0)
Screenshot: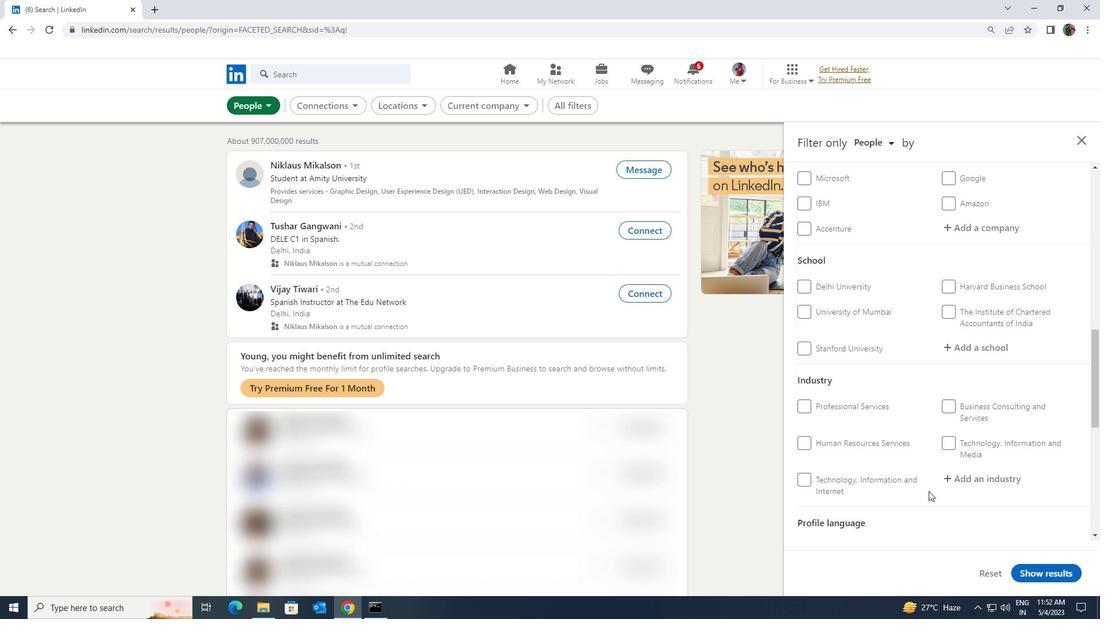 
Action: Mouse scrolled (929, 491) with delta (0, 0)
Screenshot: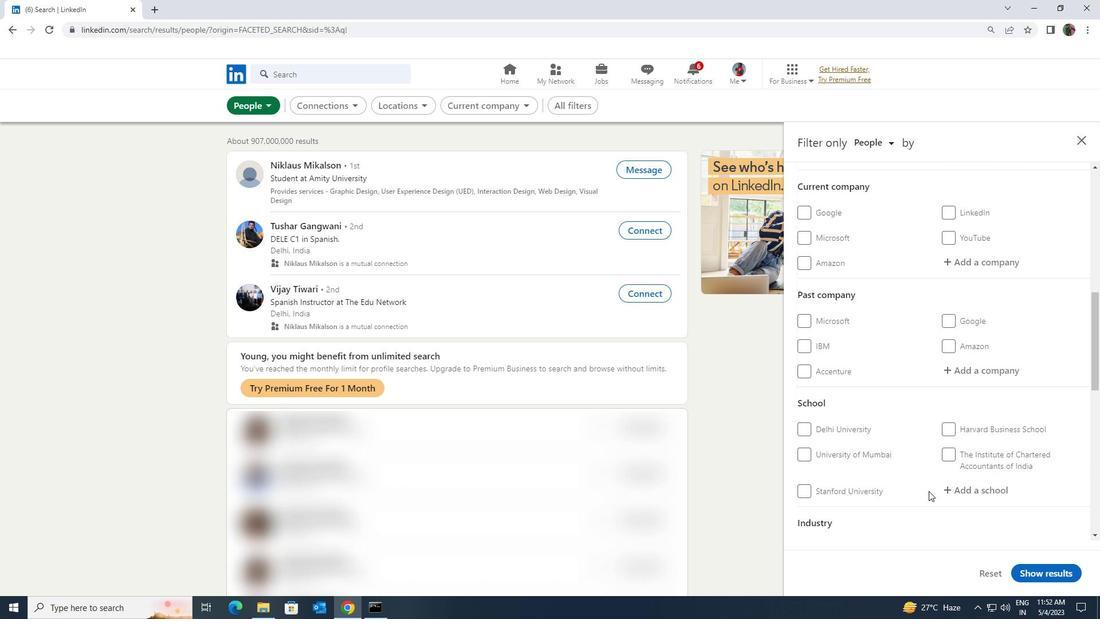 
Action: Mouse scrolled (929, 491) with delta (0, 0)
Screenshot: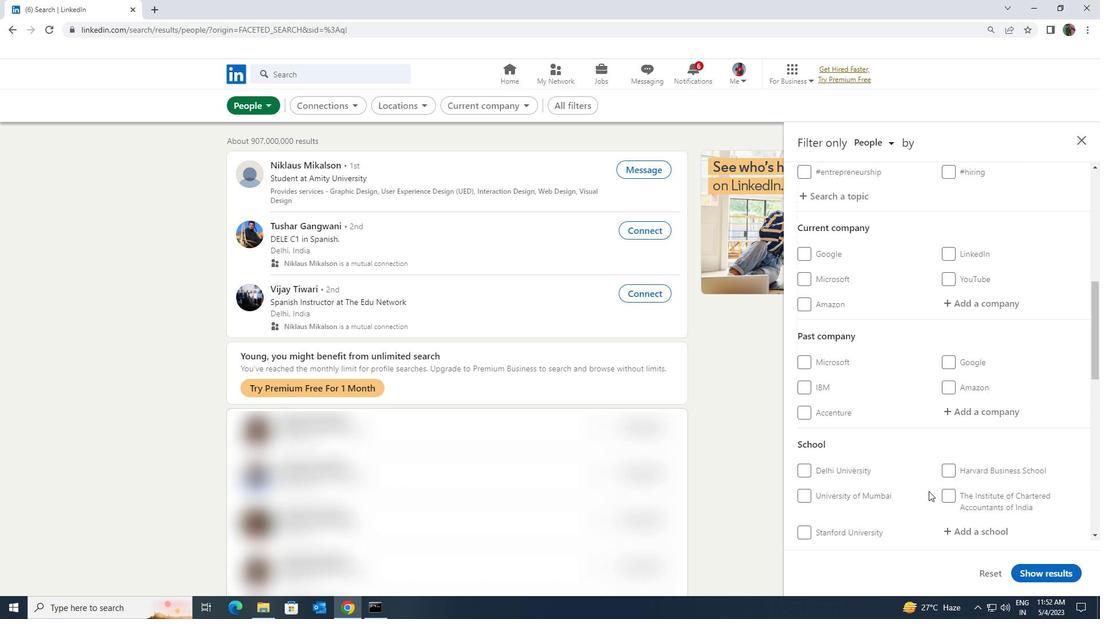 
Action: Mouse scrolled (929, 491) with delta (0, 0)
Screenshot: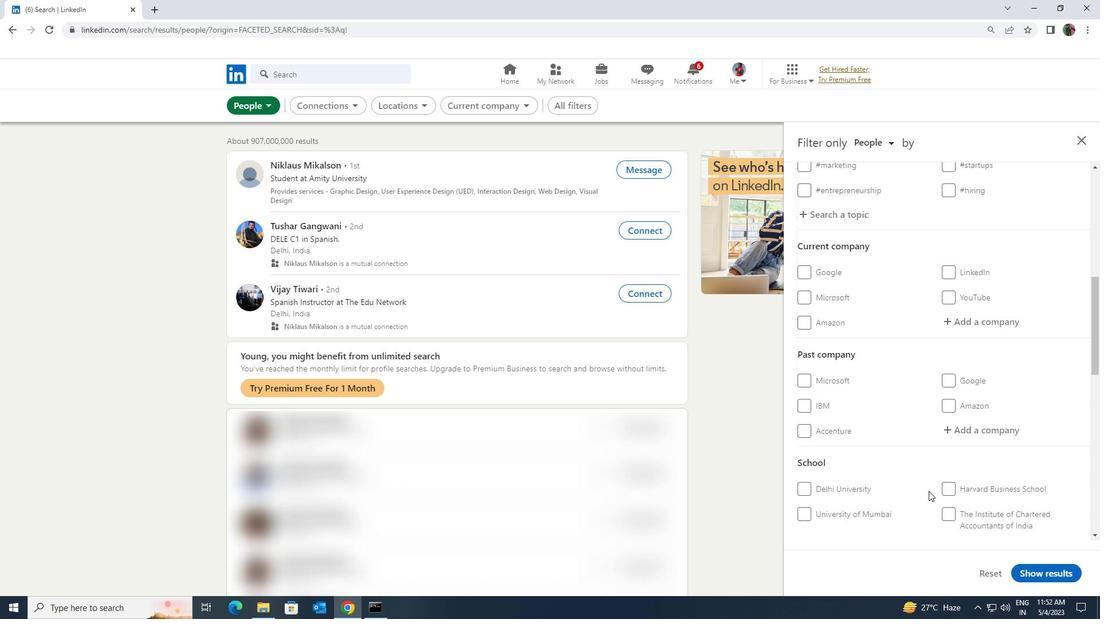 
Action: Mouse moved to (956, 439)
Screenshot: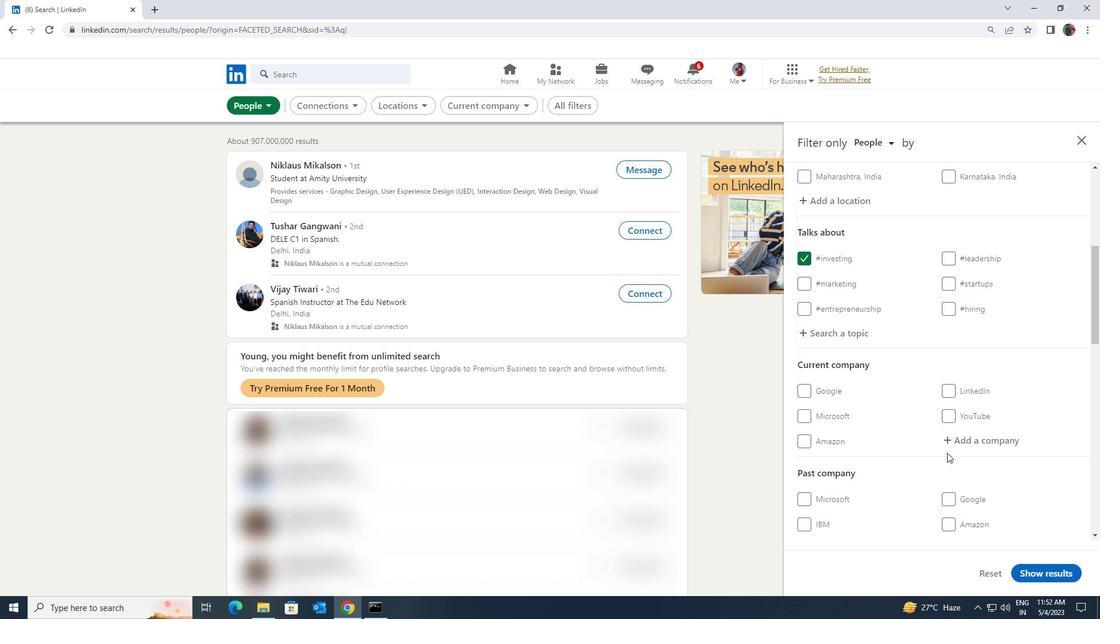 
Action: Mouse pressed left at (956, 439)
Screenshot: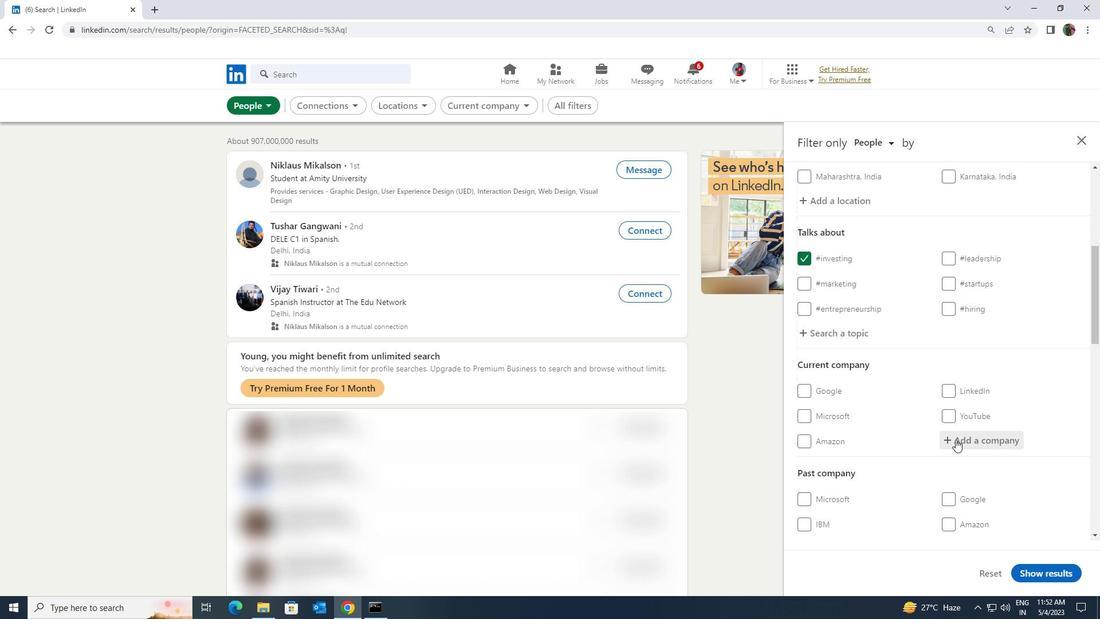 
Action: Key pressed <Key.shift><Key.shift><Key.shift><Key.shift><Key.shift><Key.shift>ALLEGO<Key.backspace>IS
Screenshot: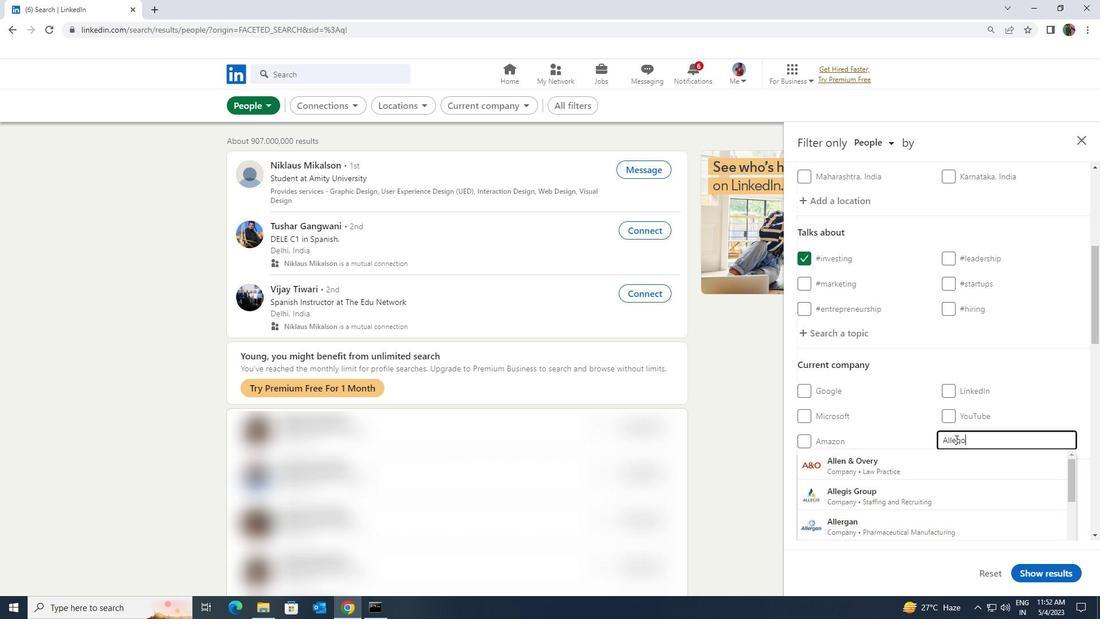 
Action: Mouse moved to (952, 463)
Screenshot: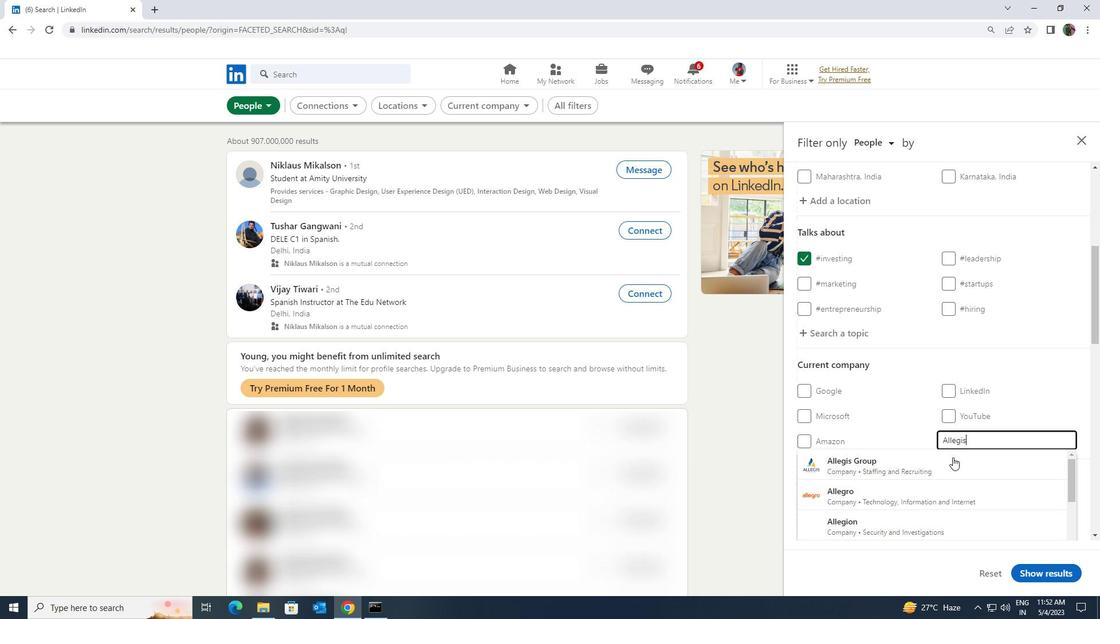 
Action: Mouse pressed left at (952, 463)
Screenshot: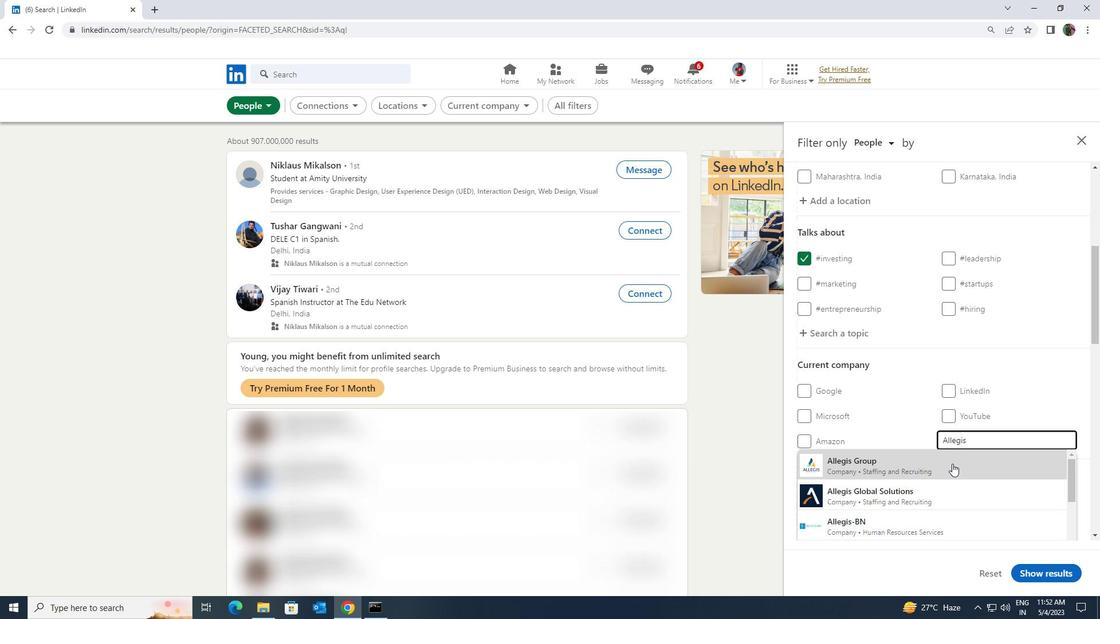 
Action: Mouse scrolled (952, 463) with delta (0, 0)
Screenshot: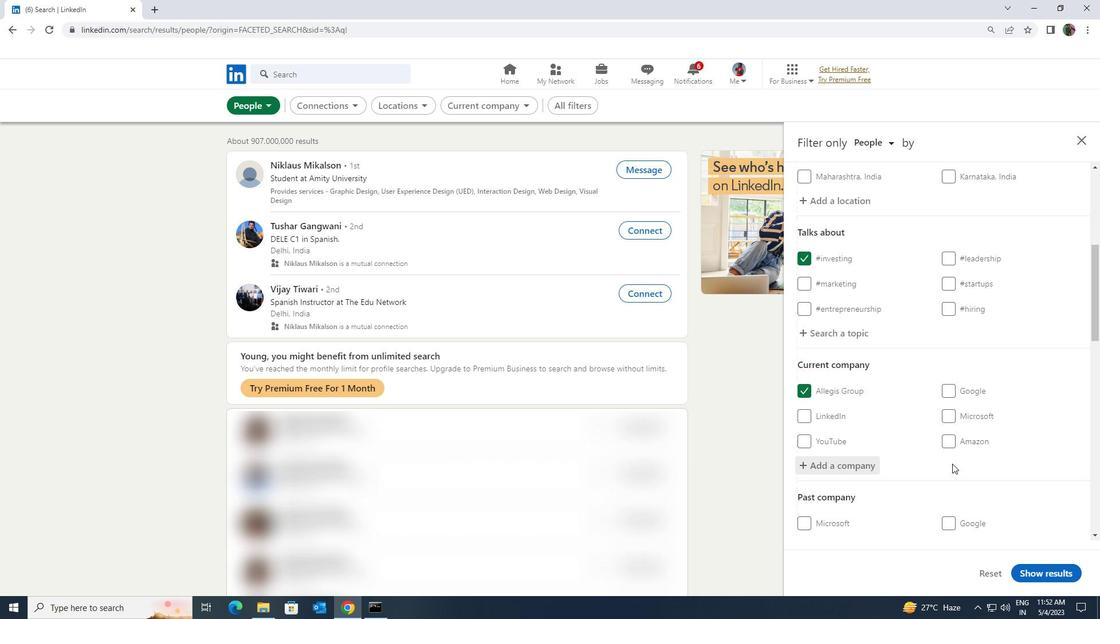 
Action: Mouse scrolled (952, 463) with delta (0, 0)
Screenshot: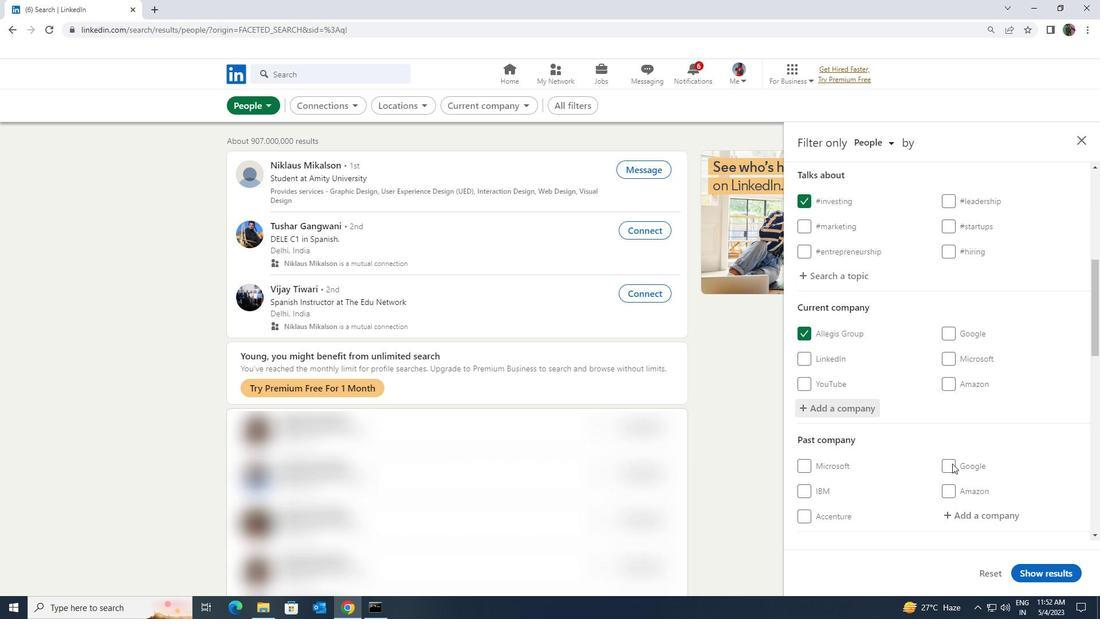 
Action: Mouse scrolled (952, 463) with delta (0, 0)
Screenshot: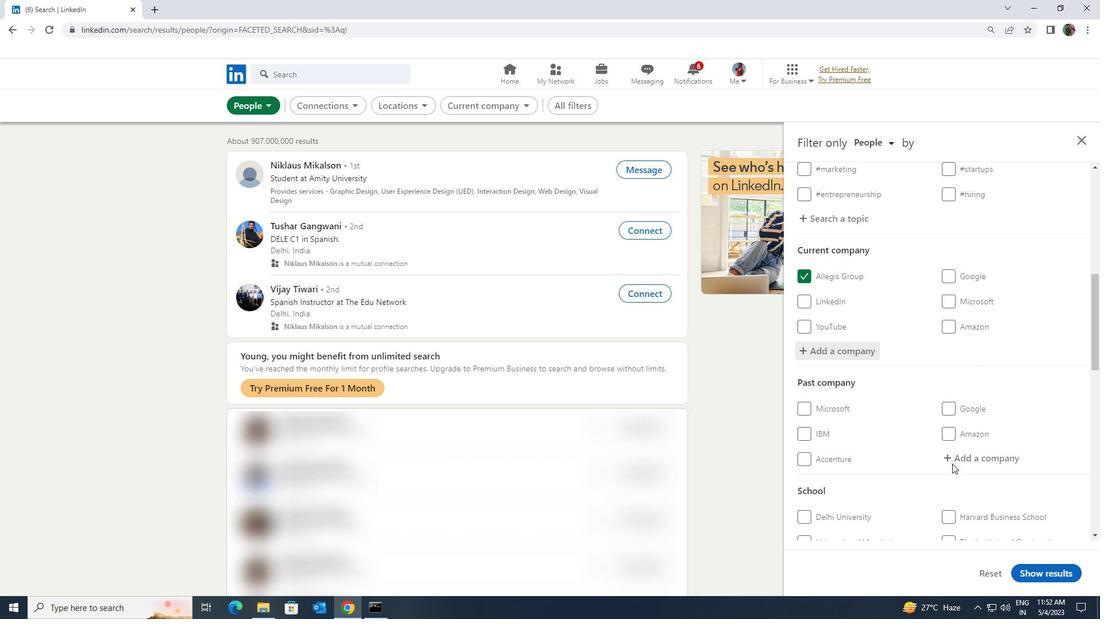 
Action: Mouse scrolled (952, 463) with delta (0, 0)
Screenshot: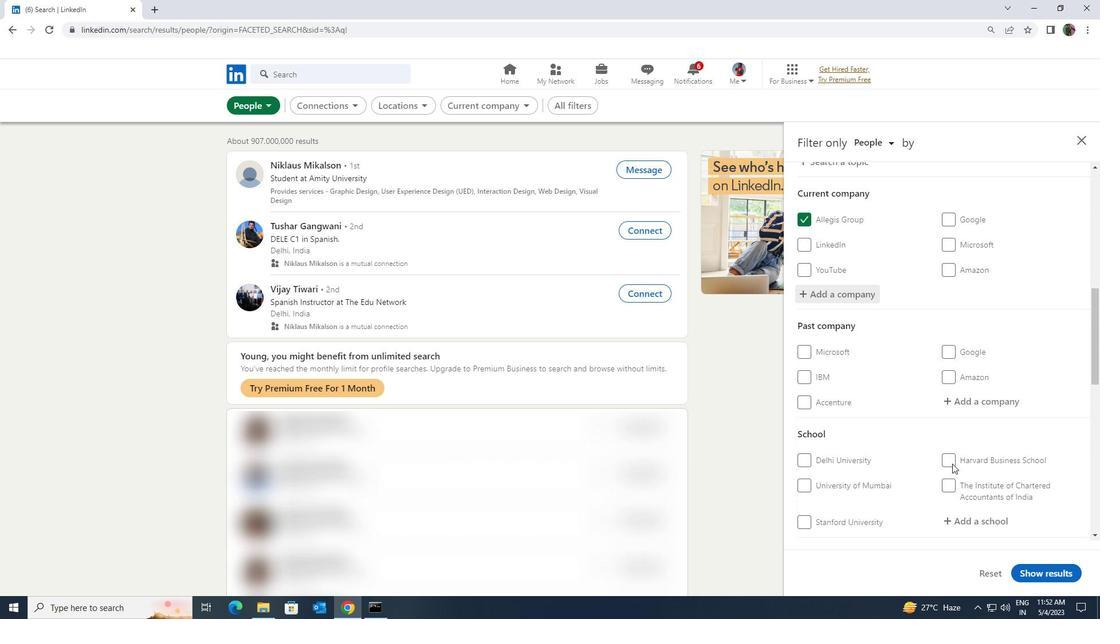 
Action: Mouse scrolled (952, 463) with delta (0, 0)
Screenshot: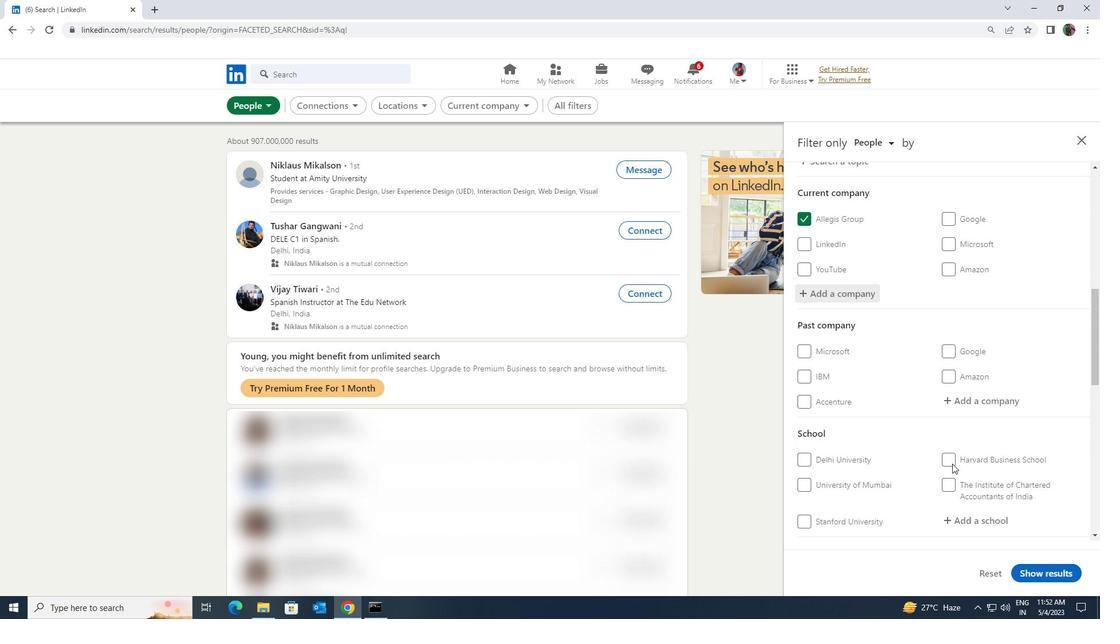 
Action: Mouse moved to (960, 409)
Screenshot: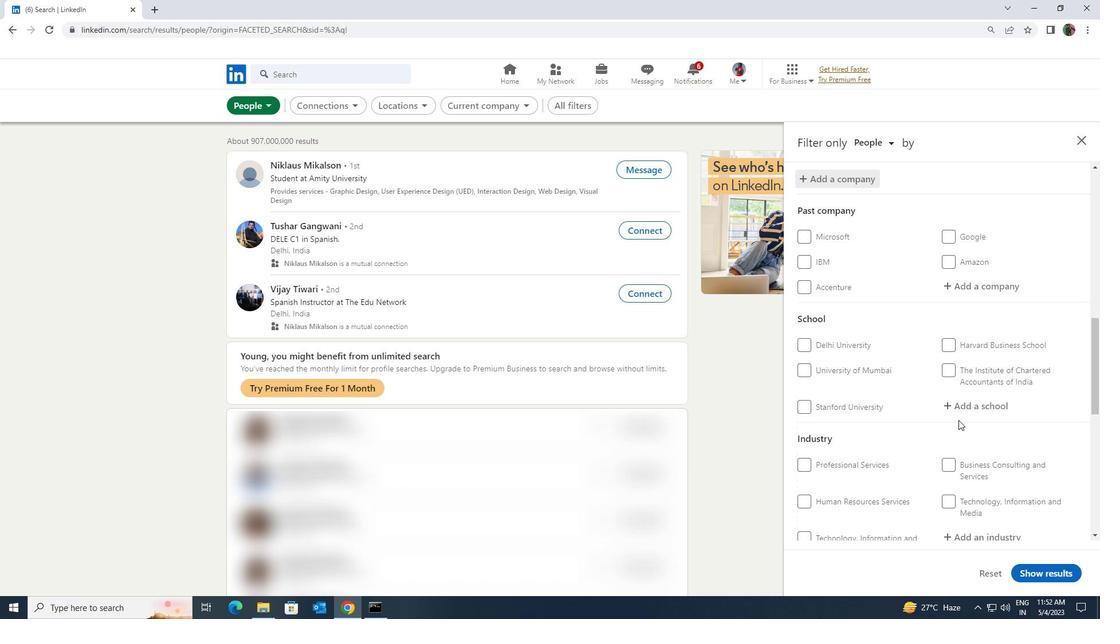
Action: Mouse pressed left at (960, 409)
Screenshot: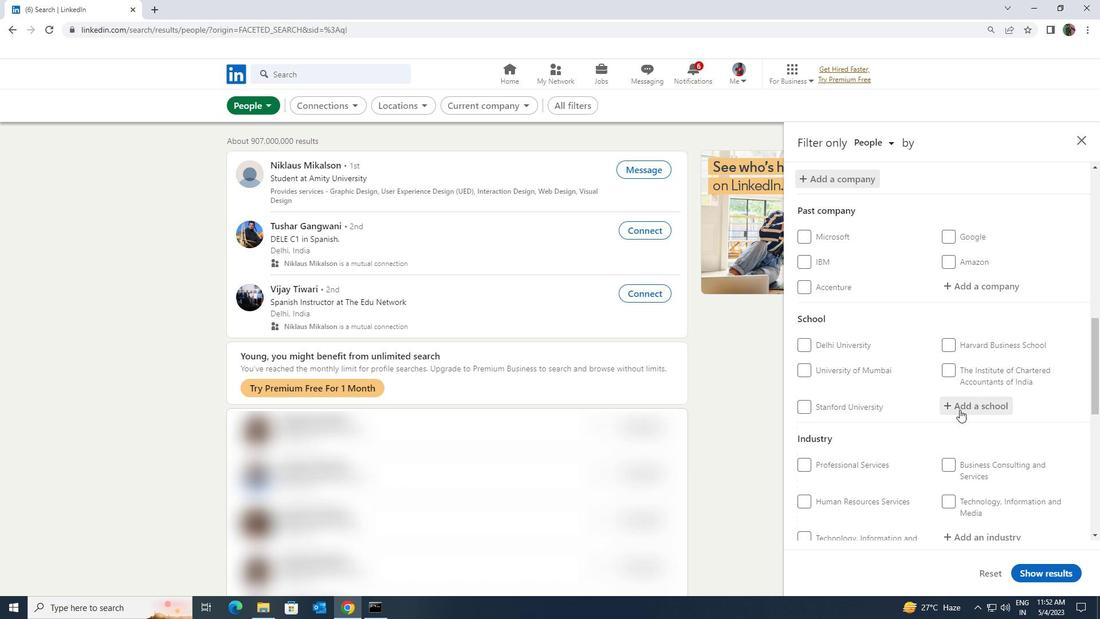 
Action: Key pressed <Key.shift><Key.shift>KHALLIKOTE
Screenshot: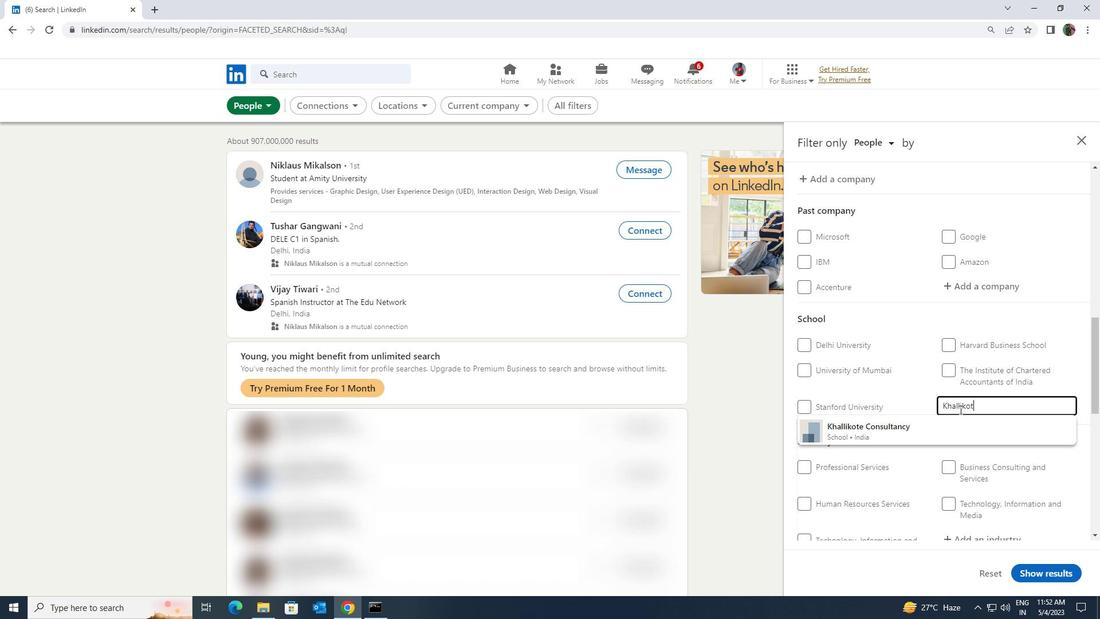 
Action: Mouse moved to (953, 425)
Screenshot: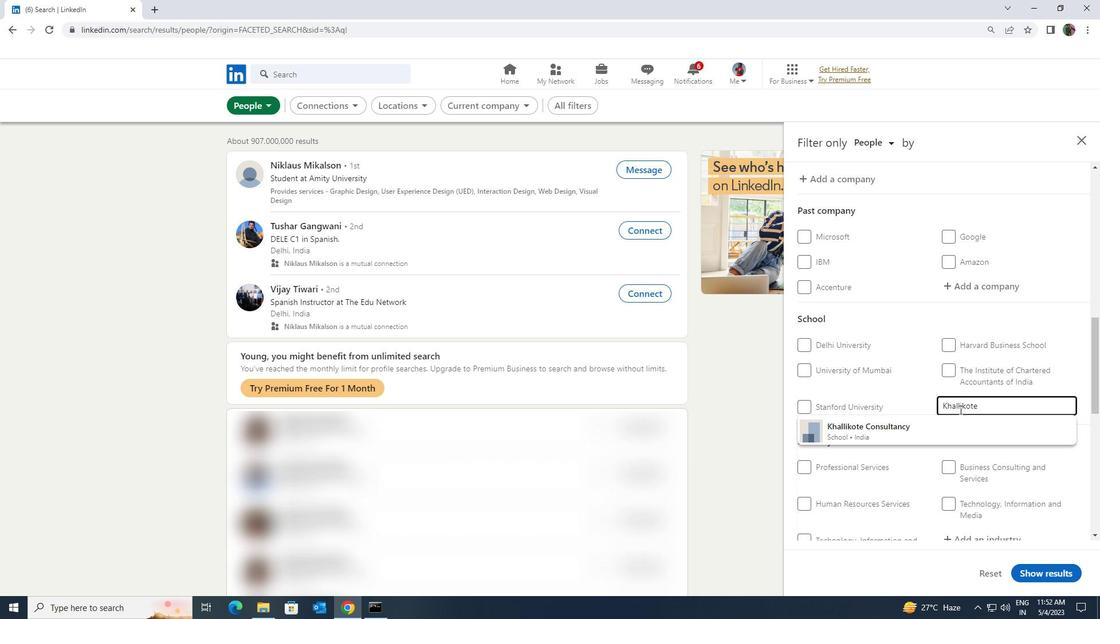 
Action: Mouse pressed left at (953, 425)
Screenshot: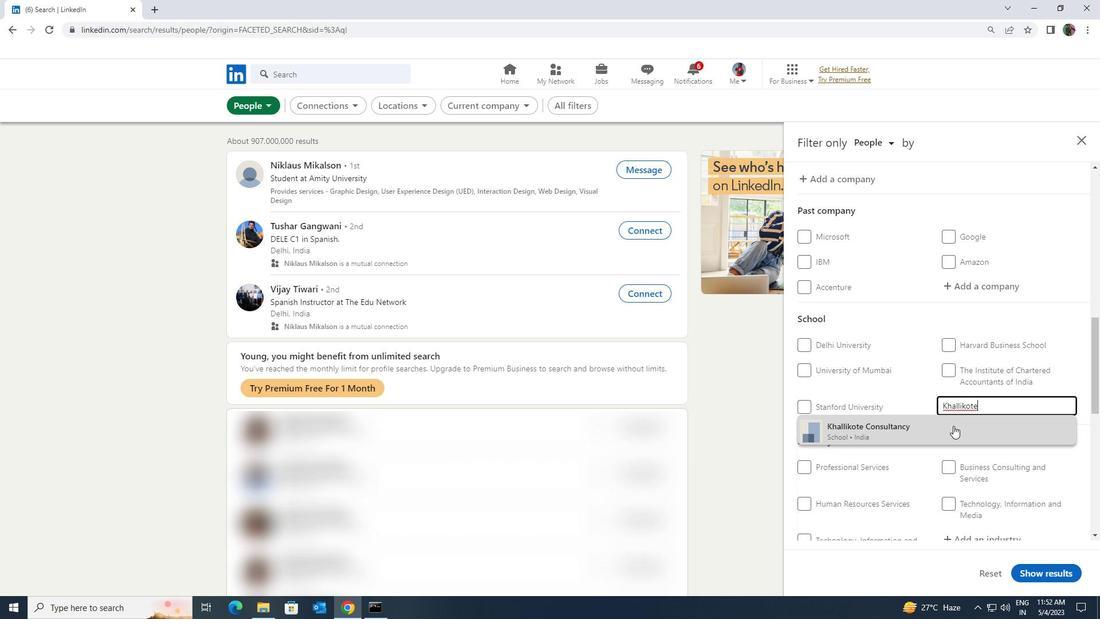 
Action: Mouse scrolled (953, 425) with delta (0, 0)
Screenshot: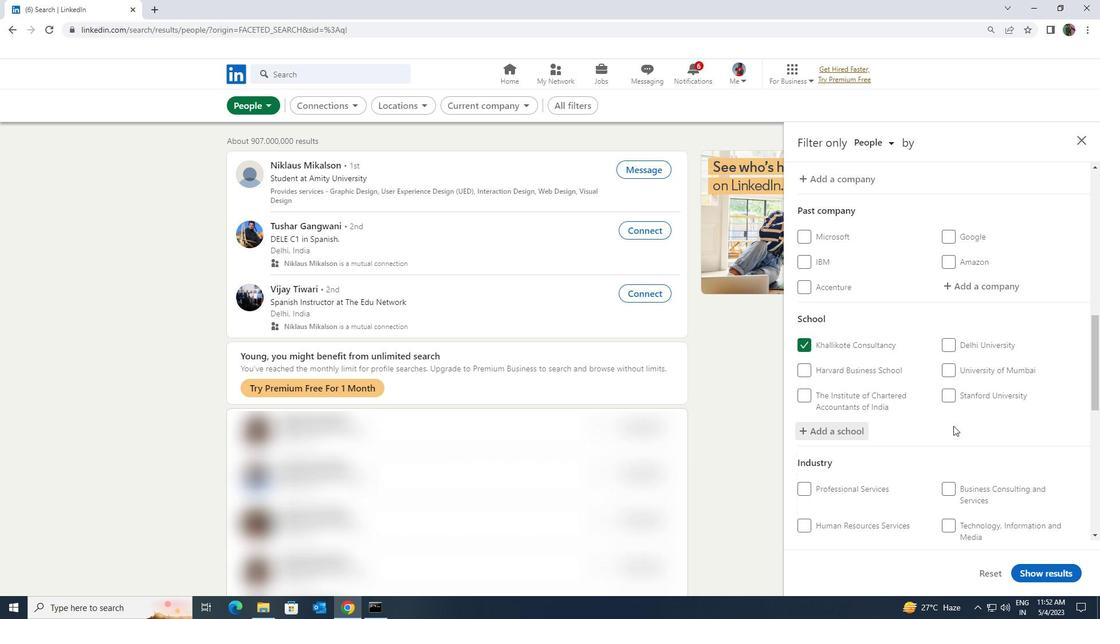 
Action: Mouse scrolled (953, 425) with delta (0, 0)
Screenshot: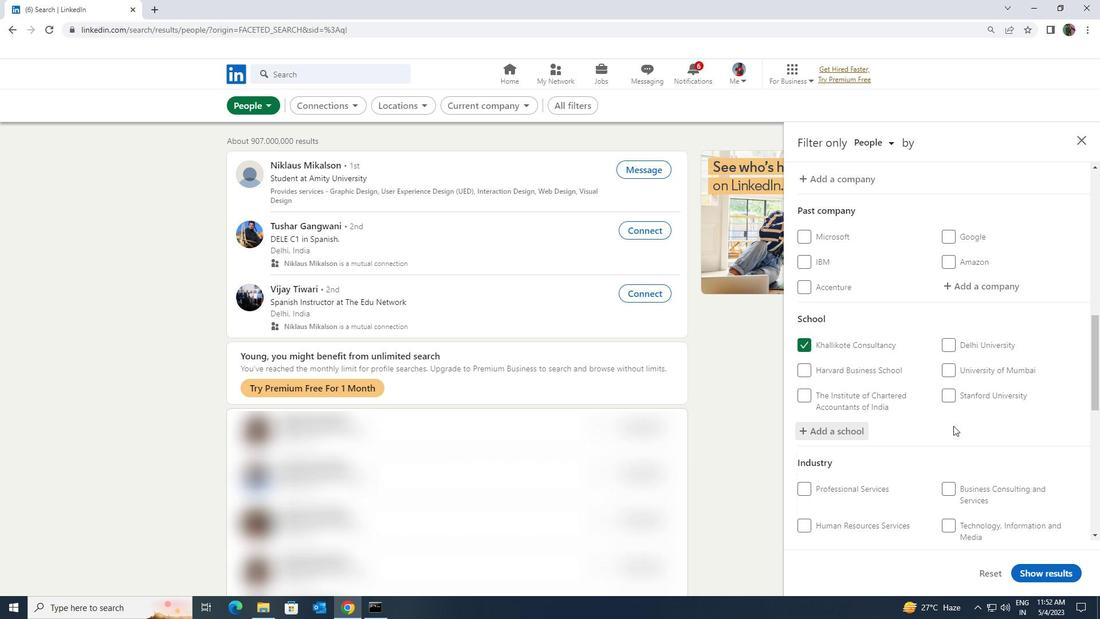 
Action: Mouse scrolled (953, 425) with delta (0, 0)
Screenshot: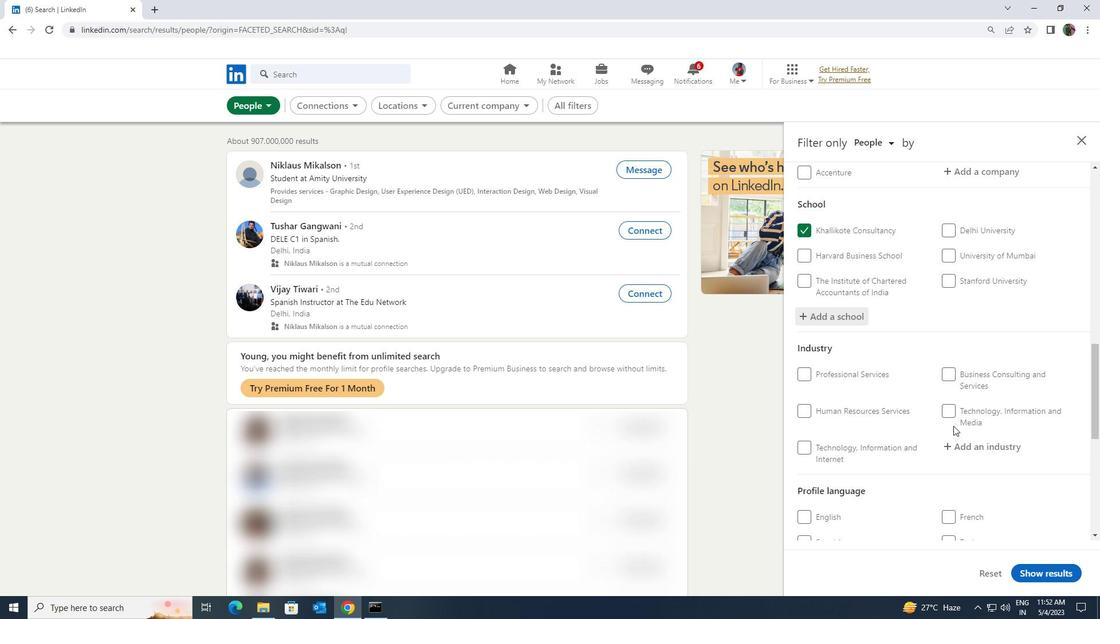 
Action: Mouse scrolled (953, 425) with delta (0, 0)
Screenshot: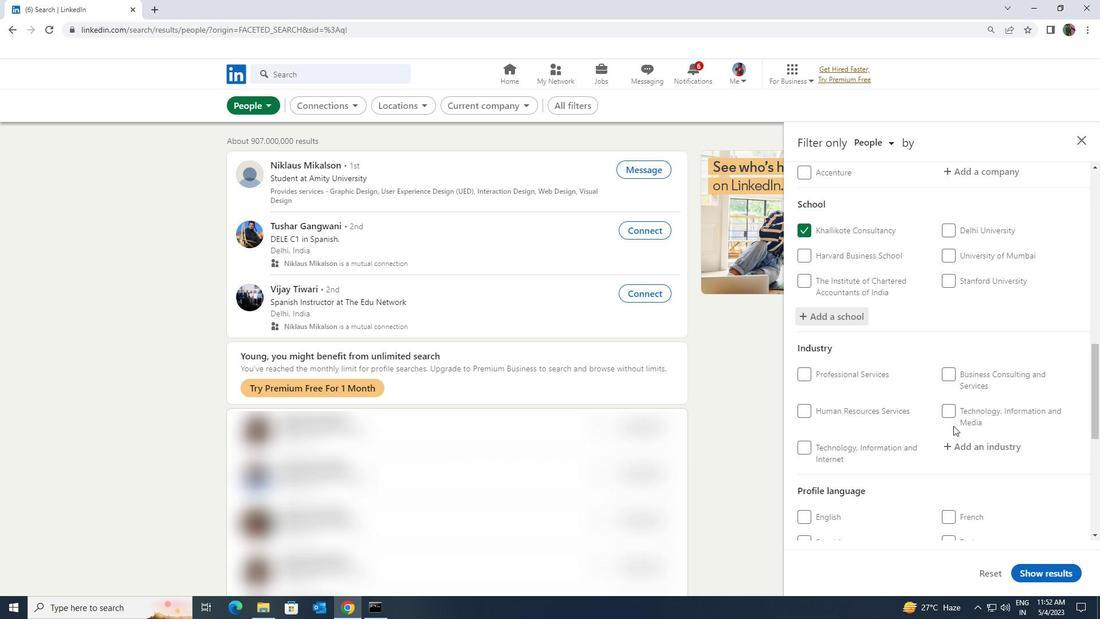 
Action: Mouse moved to (959, 337)
Screenshot: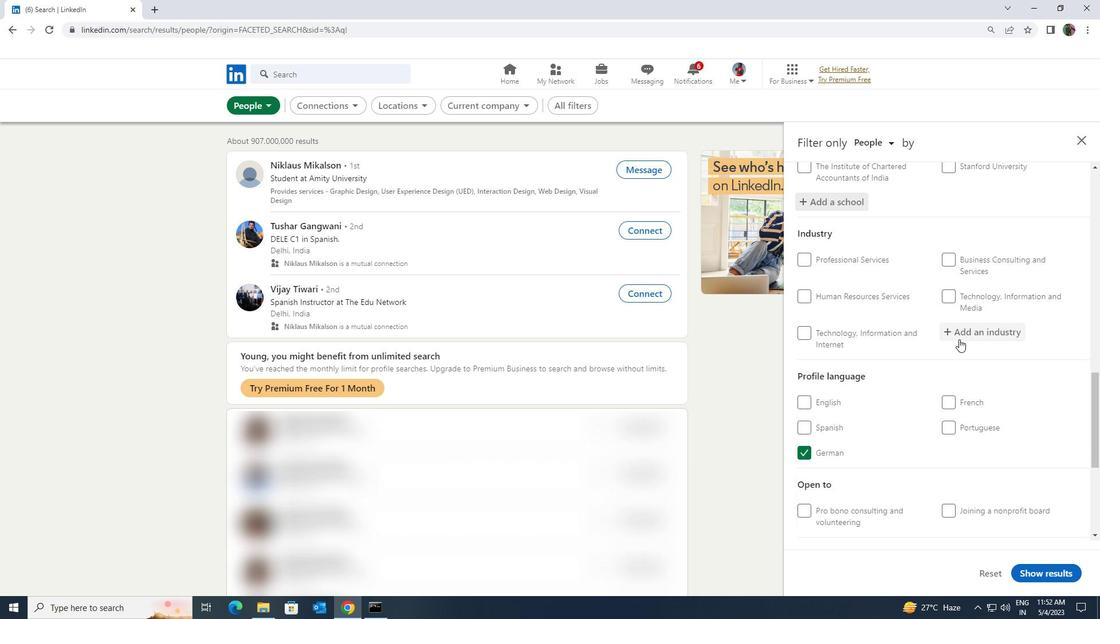 
Action: Mouse pressed left at (959, 337)
Screenshot: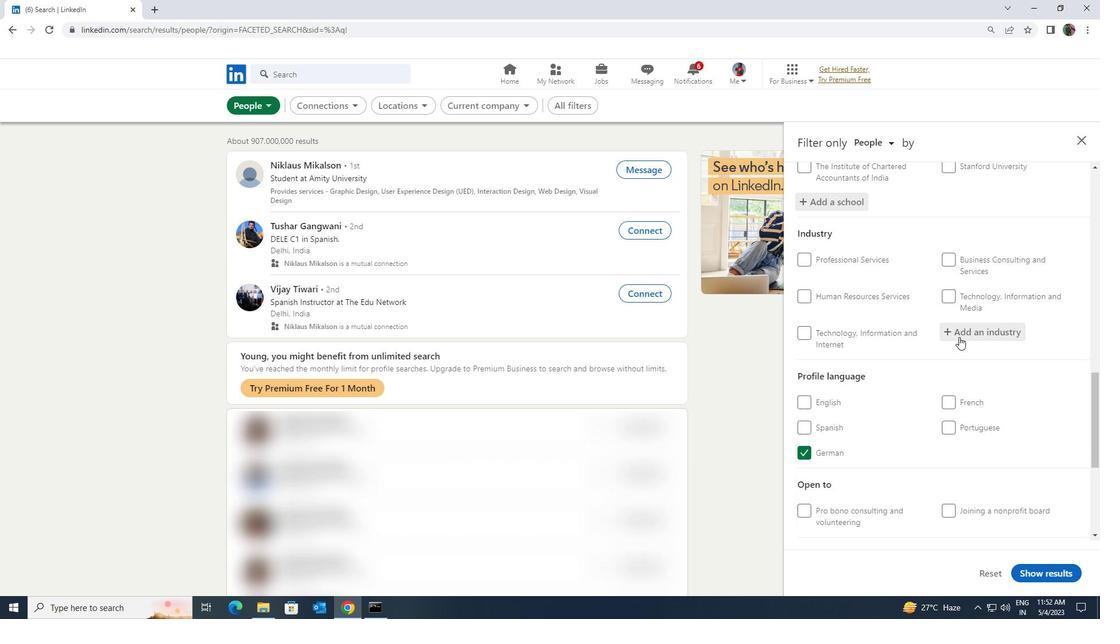 
Action: Key pressed <Key.shift><Key.shift><Key.shift><Key.shift><Key.shift>HUMAN<Key.space><Key.shift>RESOURCES
Screenshot: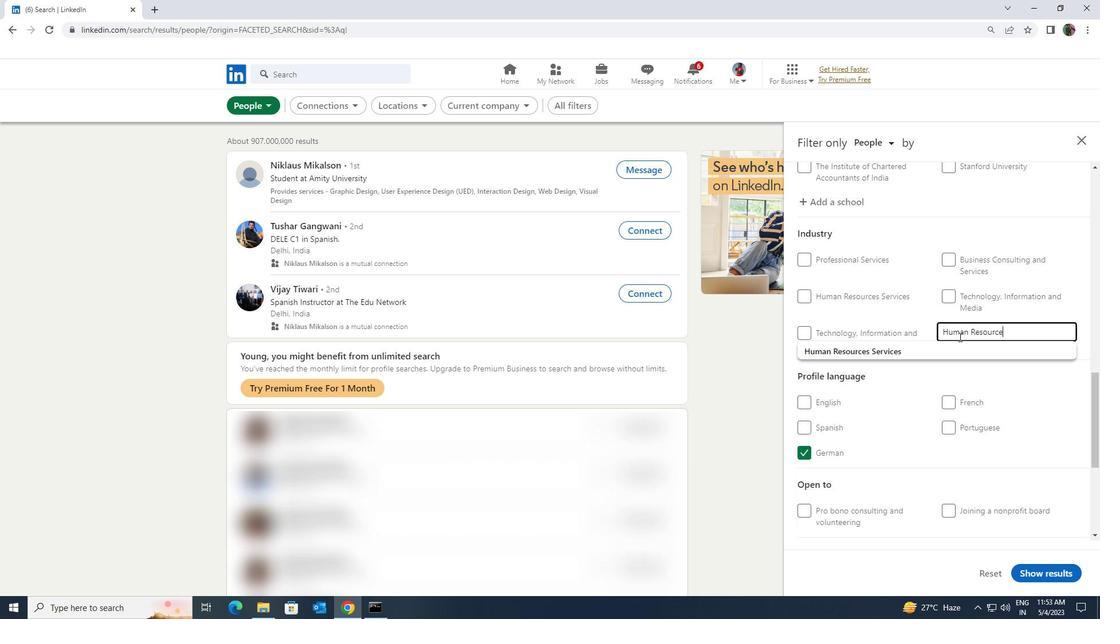 
Action: Mouse moved to (952, 347)
Screenshot: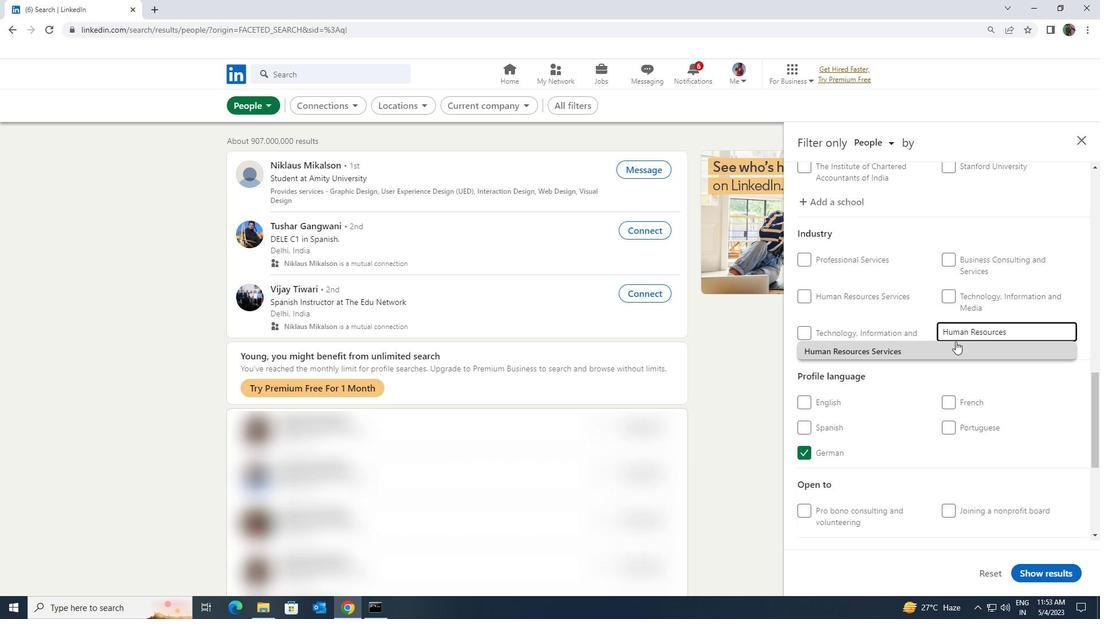 
Action: Mouse pressed left at (952, 347)
Screenshot: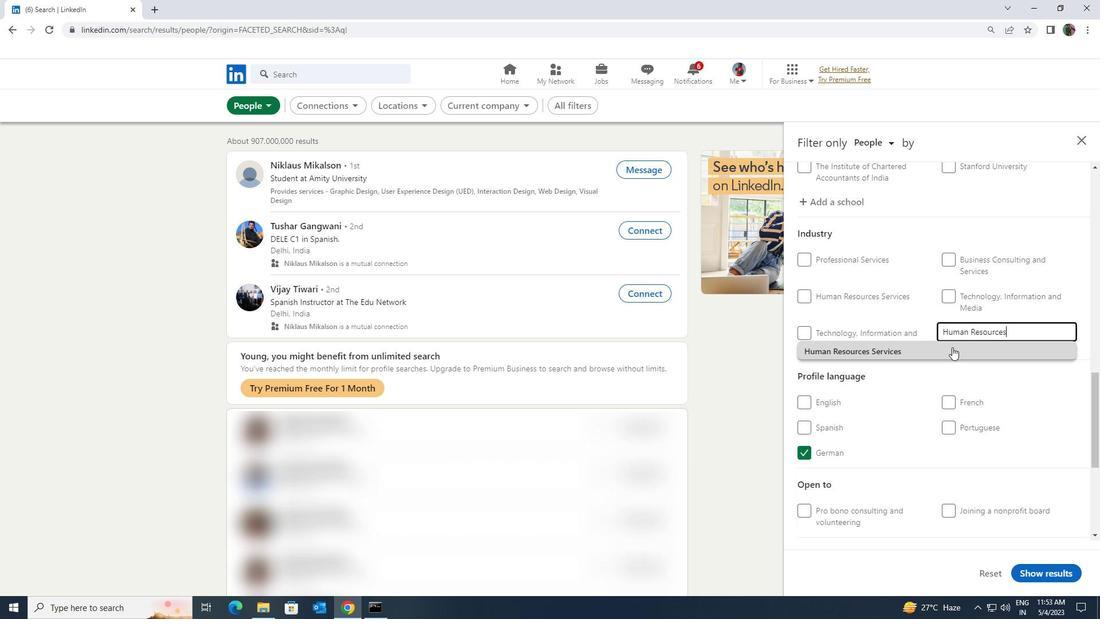 
Action: Mouse scrolled (952, 346) with delta (0, 0)
Screenshot: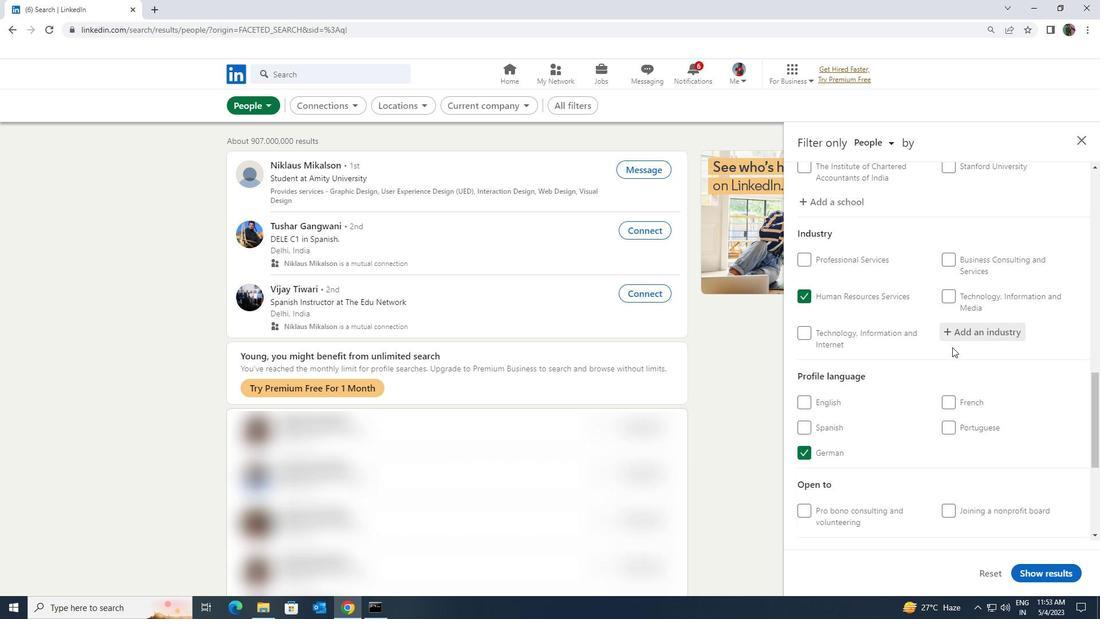 
Action: Mouse scrolled (952, 346) with delta (0, 0)
Screenshot: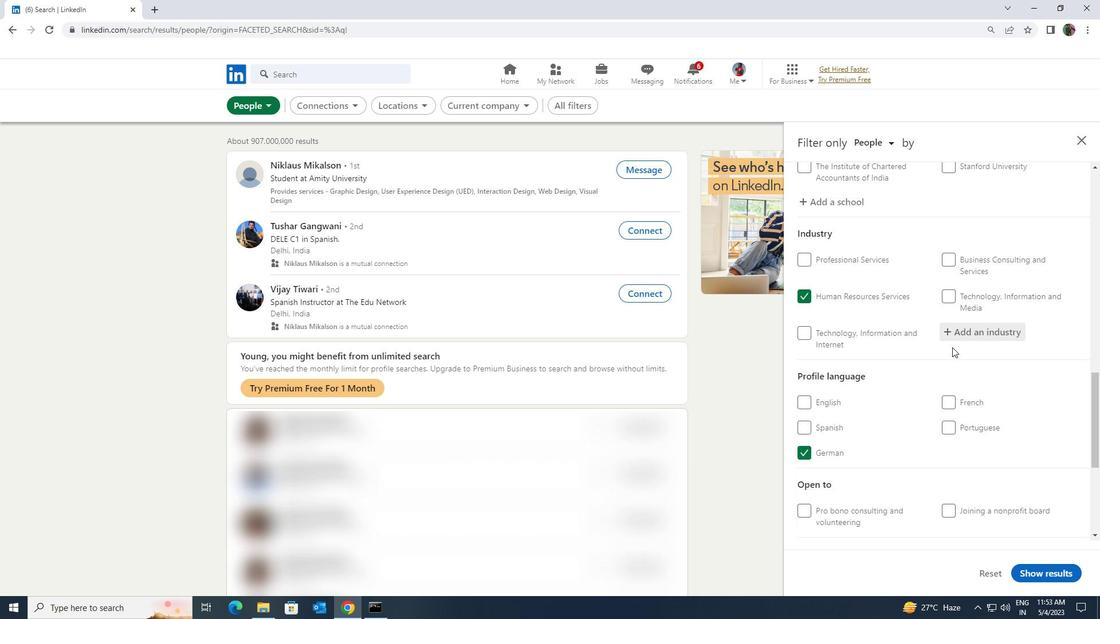 
Action: Mouse scrolled (952, 346) with delta (0, 0)
Screenshot: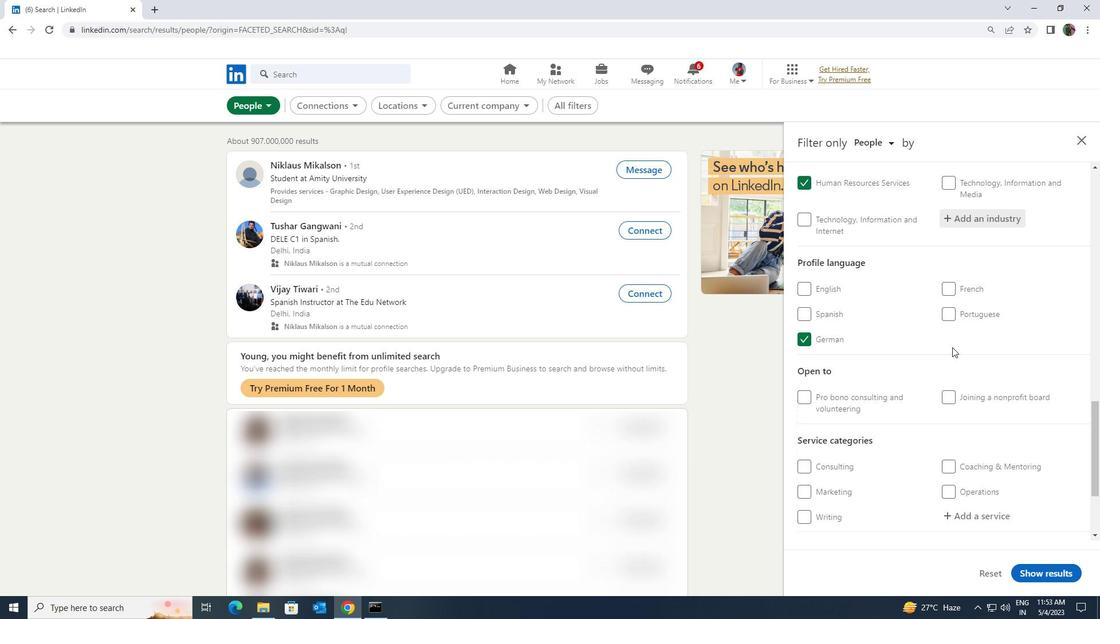 
Action: Mouse scrolled (952, 346) with delta (0, 0)
Screenshot: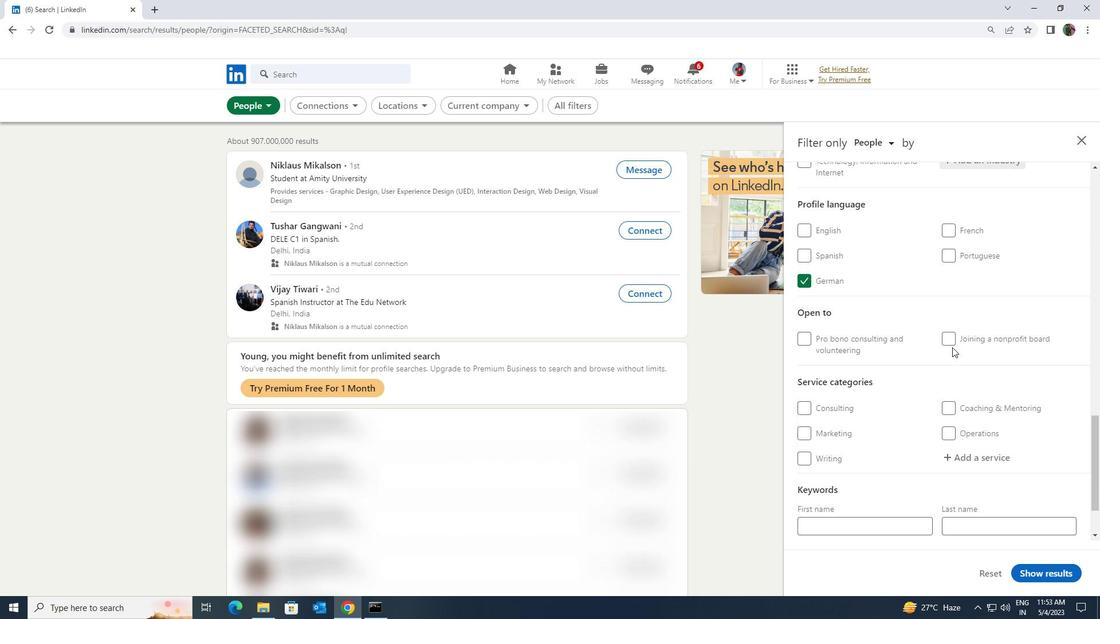
Action: Mouse moved to (956, 398)
Screenshot: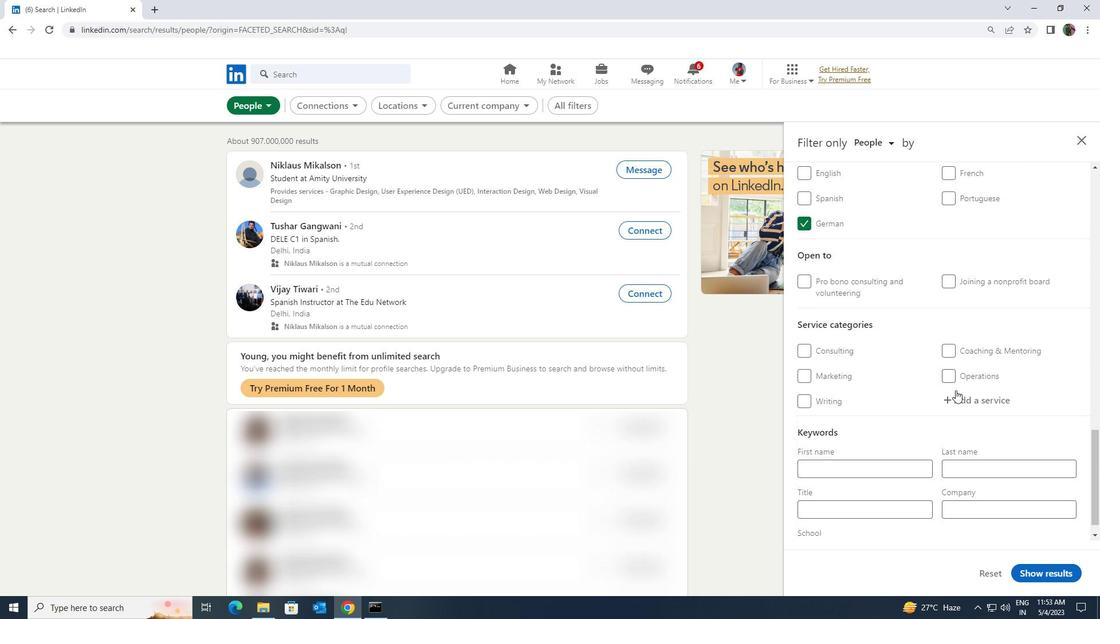 
Action: Mouse pressed left at (956, 398)
Screenshot: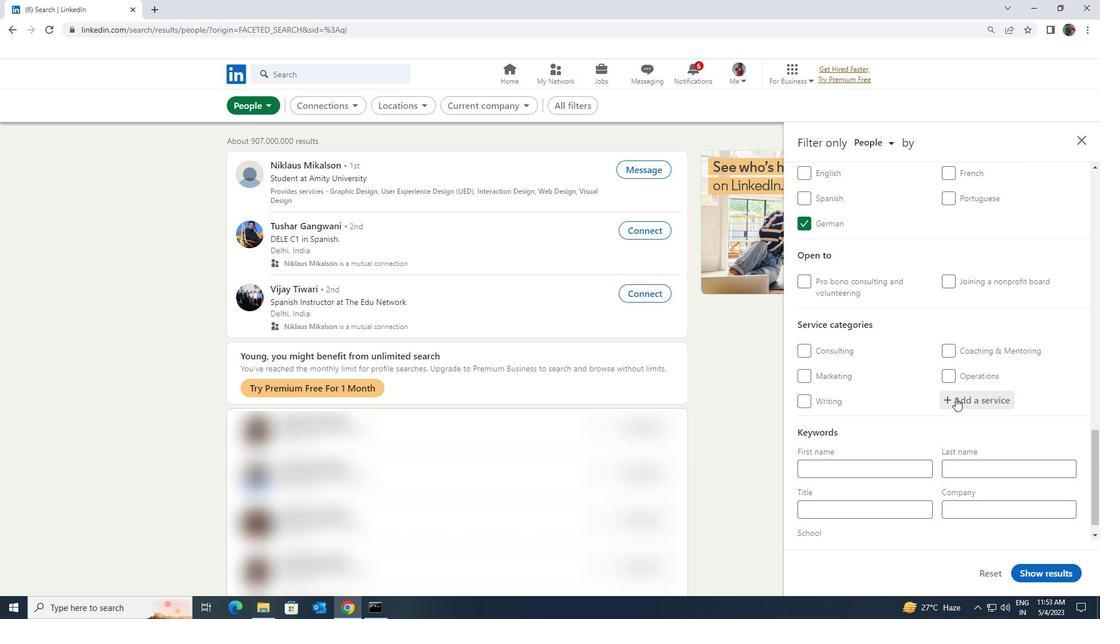 
Action: Key pressed <Key.shift>MARKET
Screenshot: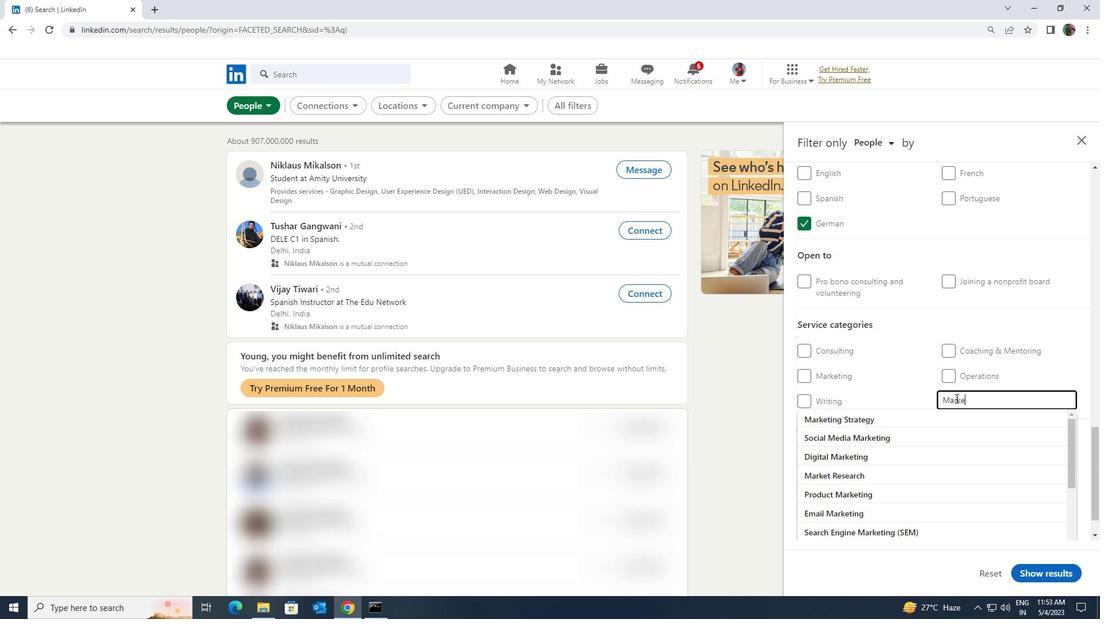 
Action: Mouse moved to (931, 434)
Screenshot: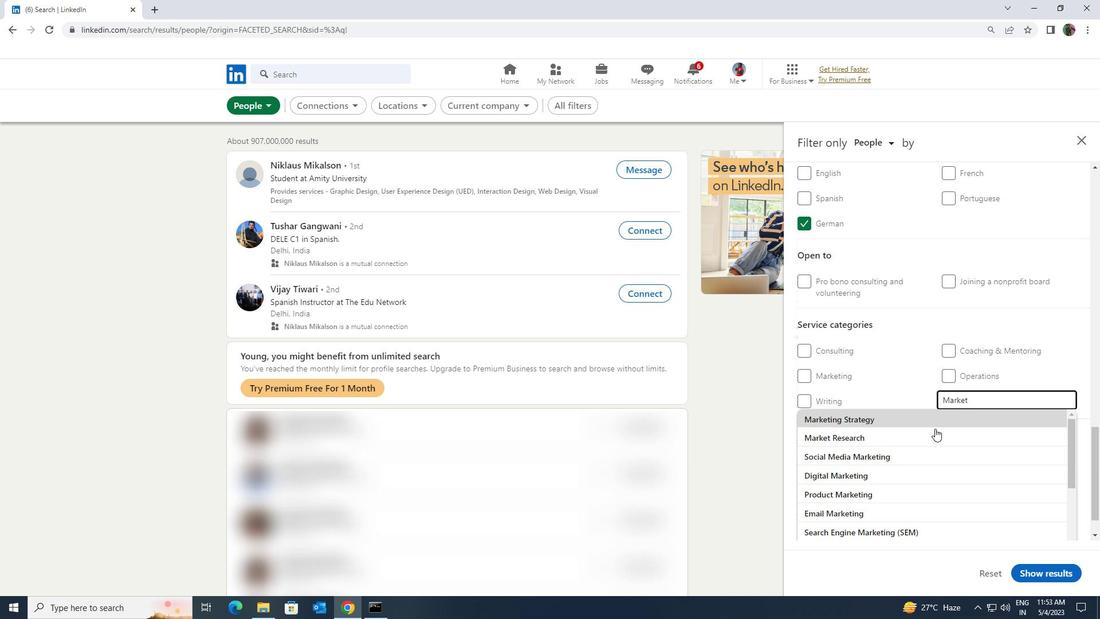 
Action: Mouse pressed left at (931, 434)
Screenshot: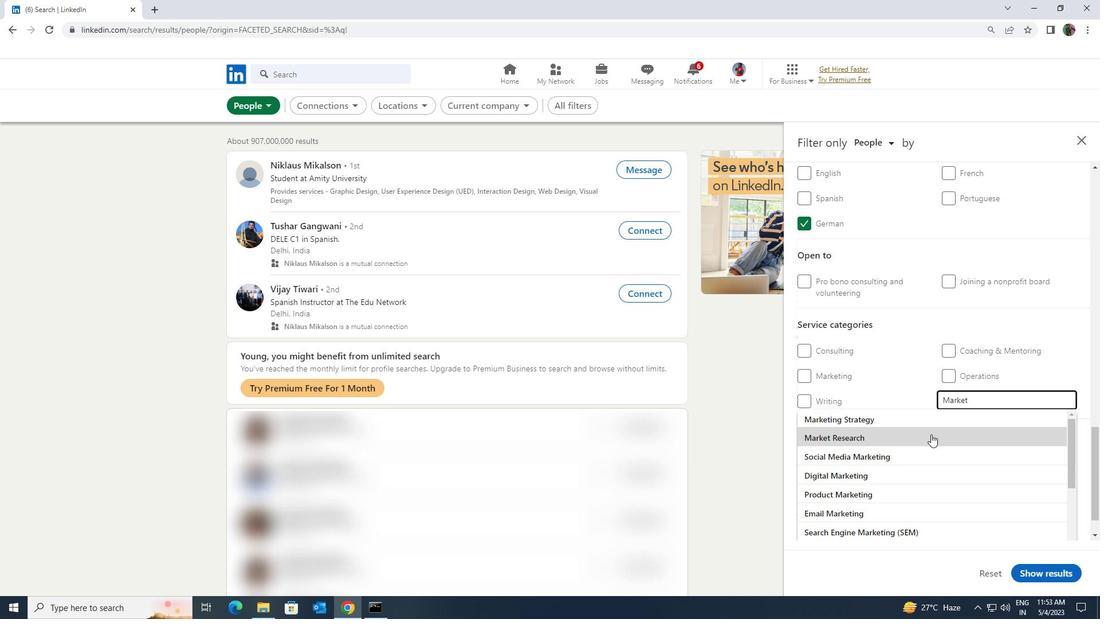 
Action: Mouse scrolled (931, 433) with delta (0, 0)
Screenshot: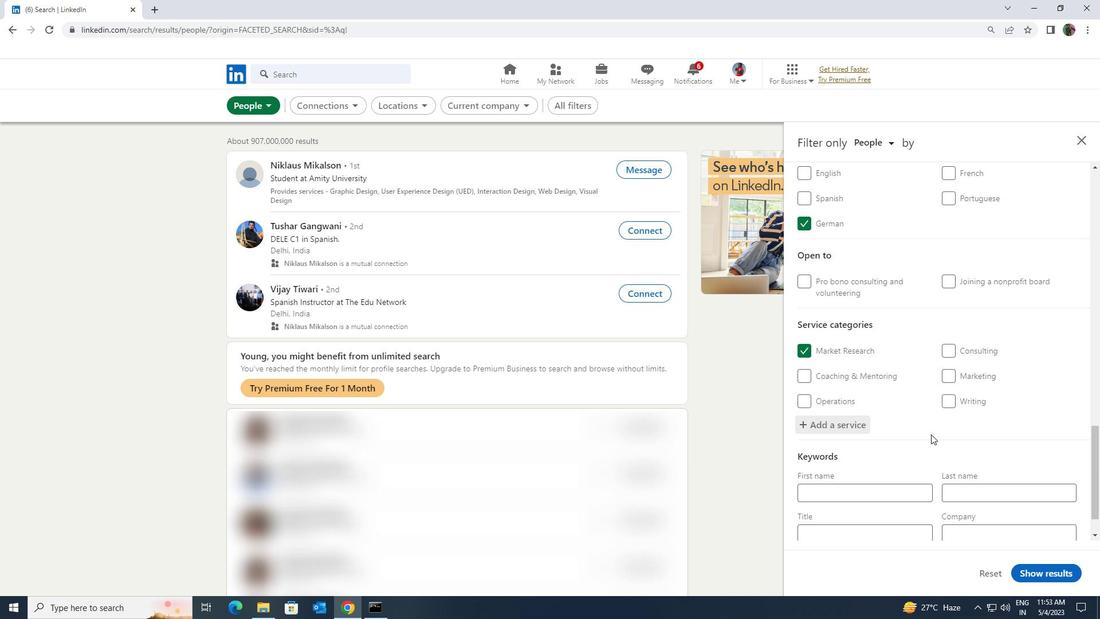 
Action: Mouse scrolled (931, 433) with delta (0, 0)
Screenshot: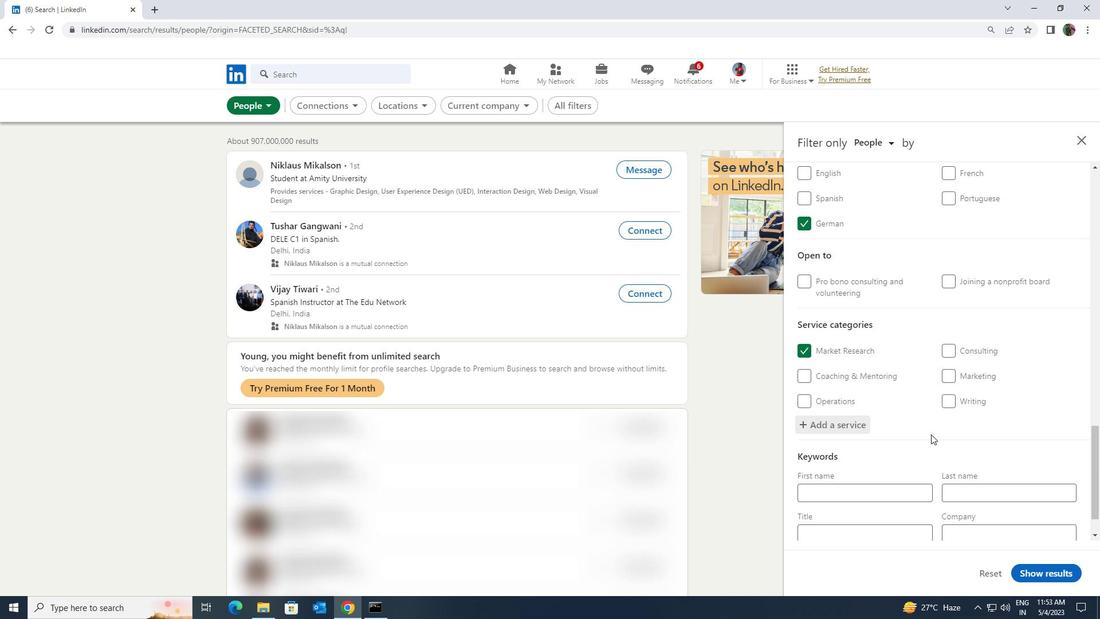 
Action: Mouse moved to (910, 487)
Screenshot: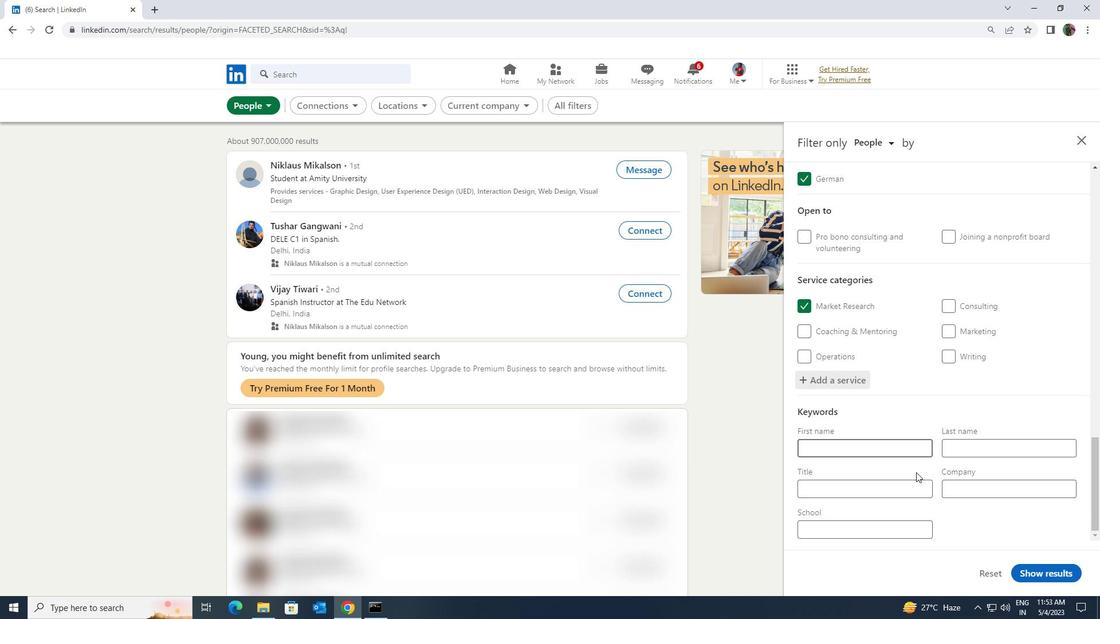 
Action: Mouse pressed left at (910, 487)
Screenshot: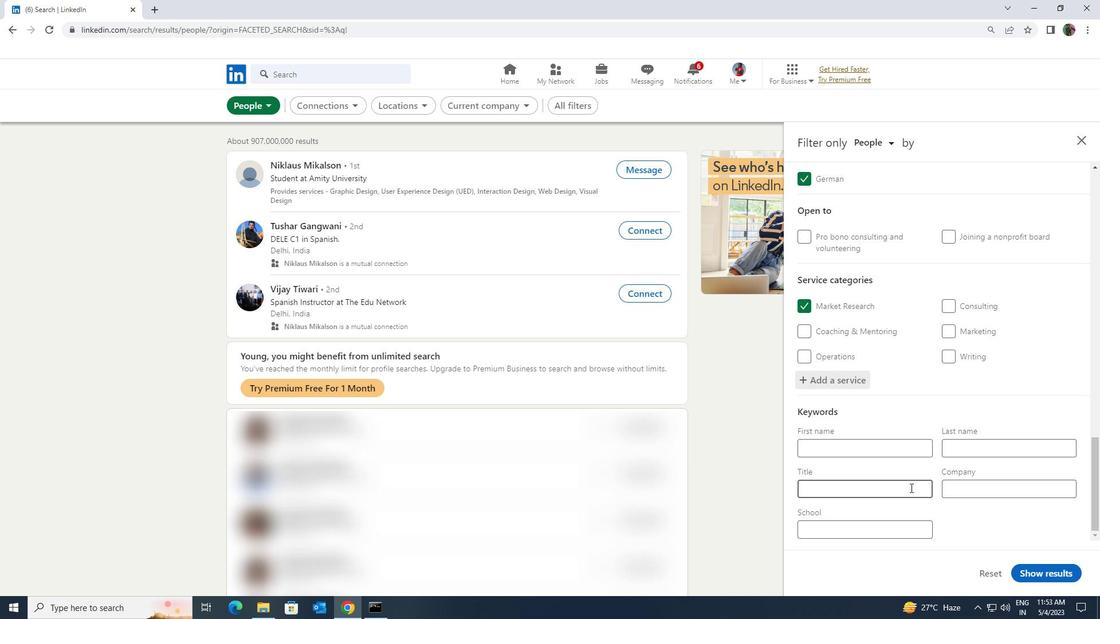 
Action: Key pressed <Key.shift><Key.shift><Key.shift><Key.shift><Key.shift><Key.shift><Key.shift><Key.shift><Key.shift><Key.shift>FOOD<Key.space><Key.shift>C<Key.backspace><Key.shift>KITCHEN<Key.space><Key.shift>WORKER
Screenshot: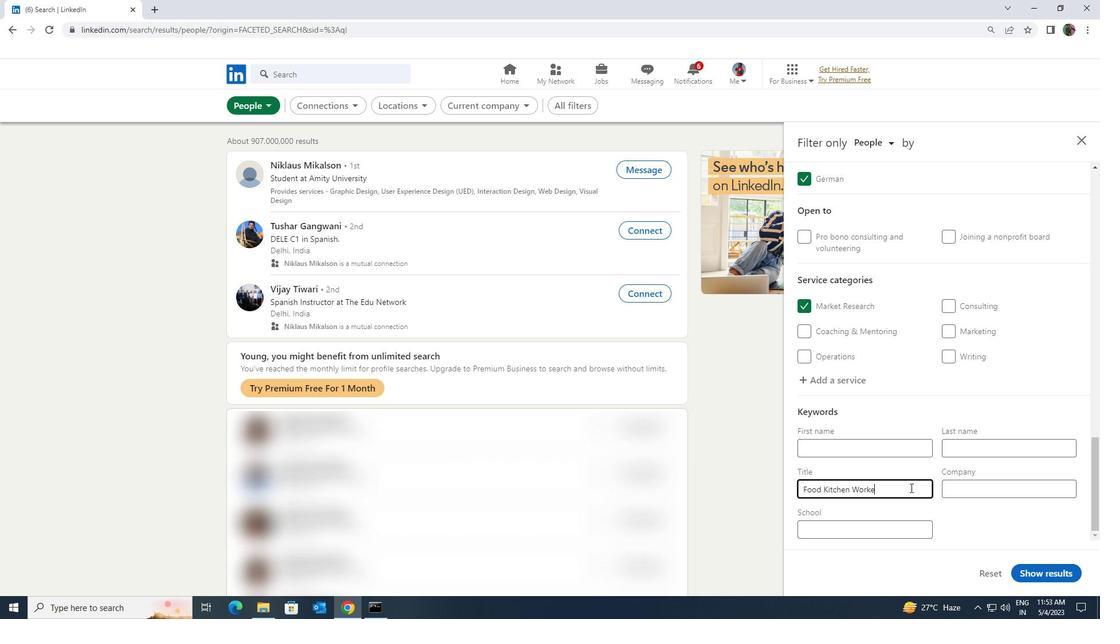 
Action: Mouse moved to (1030, 572)
Screenshot: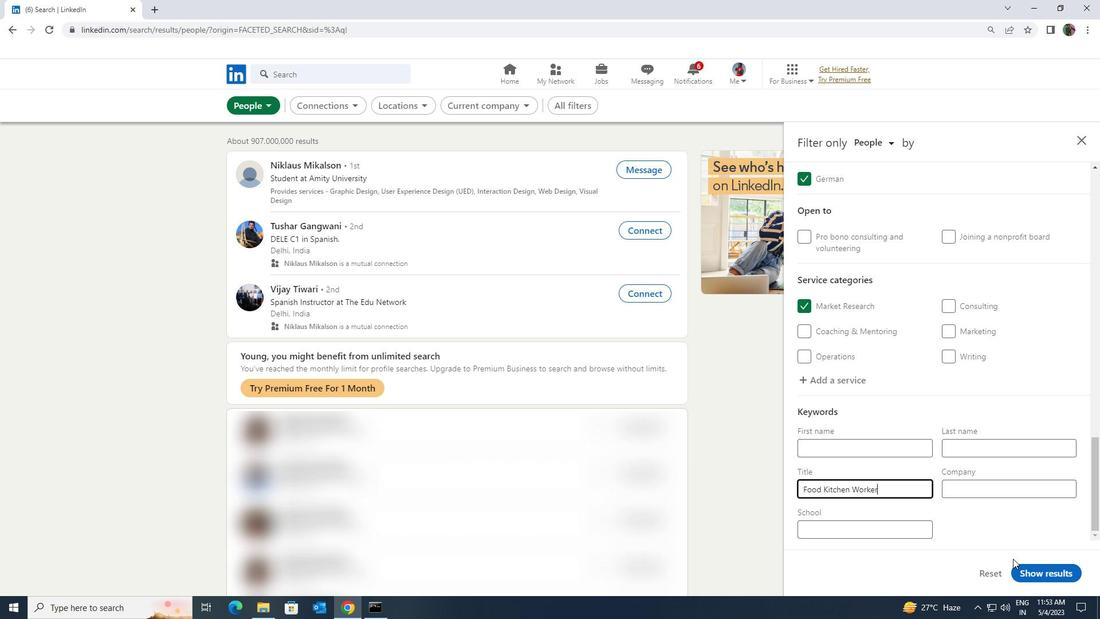 
Action: Mouse pressed left at (1030, 572)
Screenshot: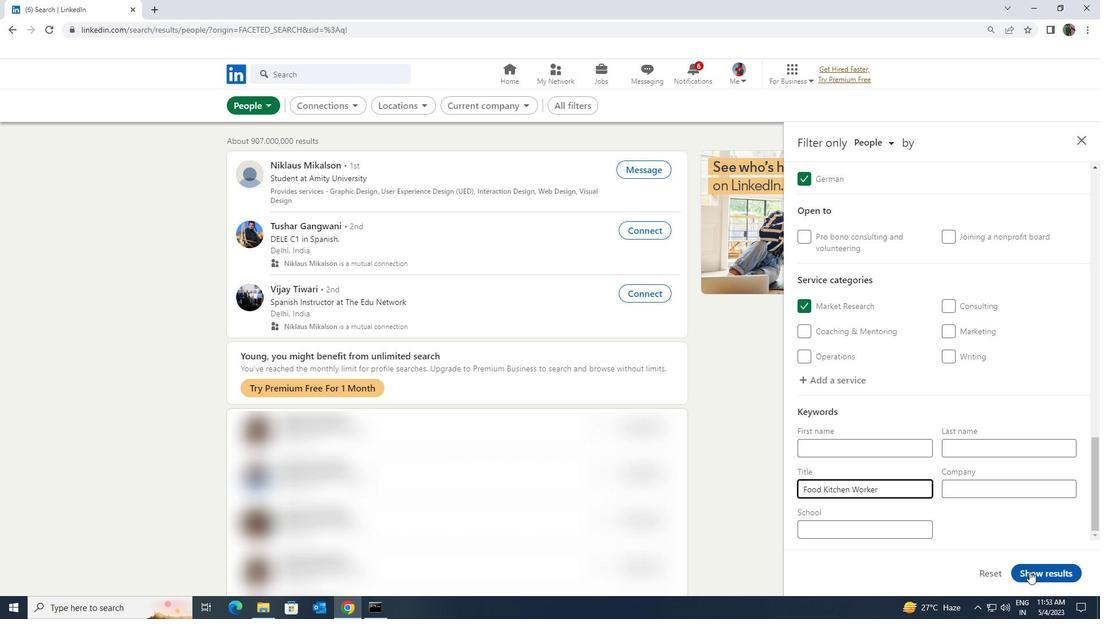 
